 Task: Look for space in Orihuela, Spain from 2nd June, 2023 to 9th June, 2023 for 5 adults in price range Rs.7000 to Rs.13000. Place can be shared room with 2 bedrooms having 5 beds and 2 bathrooms. Property type can be house, flat, guest house. Amenities needed are: wifi. Booking option can be shelf check-in. Required host language is English.
Action: Mouse moved to (241, 135)
Screenshot: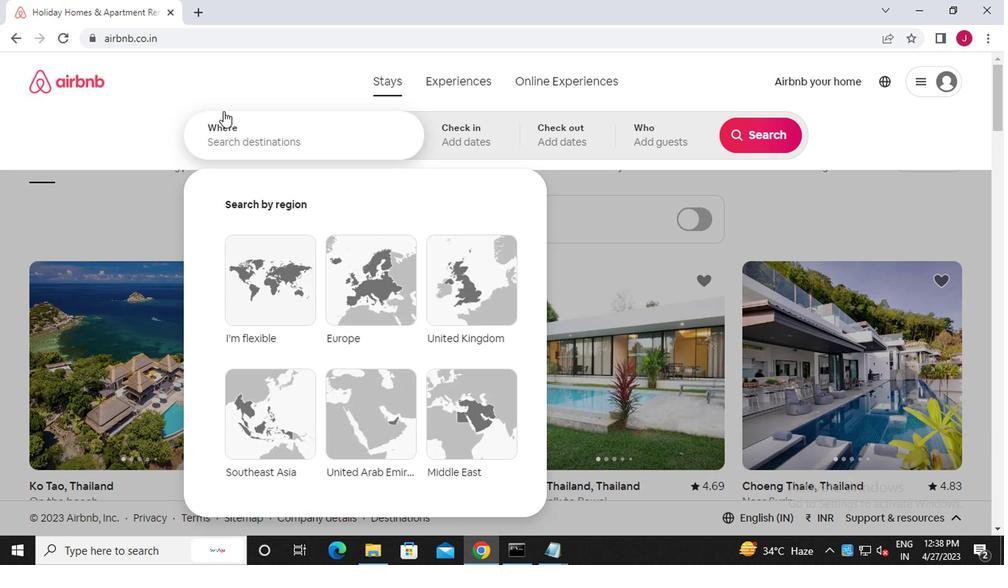 
Action: Mouse pressed left at (241, 135)
Screenshot: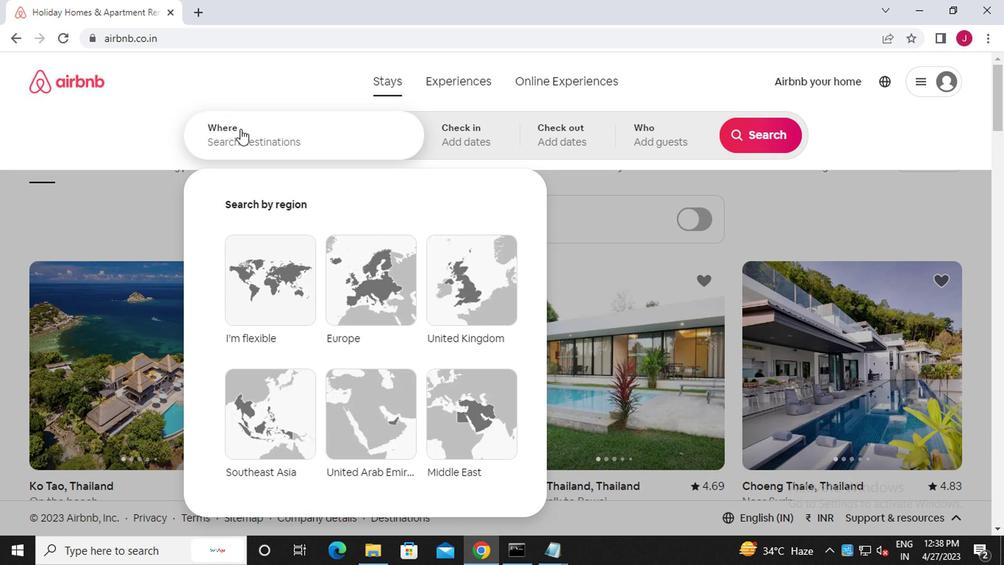 
Action: Mouse moved to (241, 139)
Screenshot: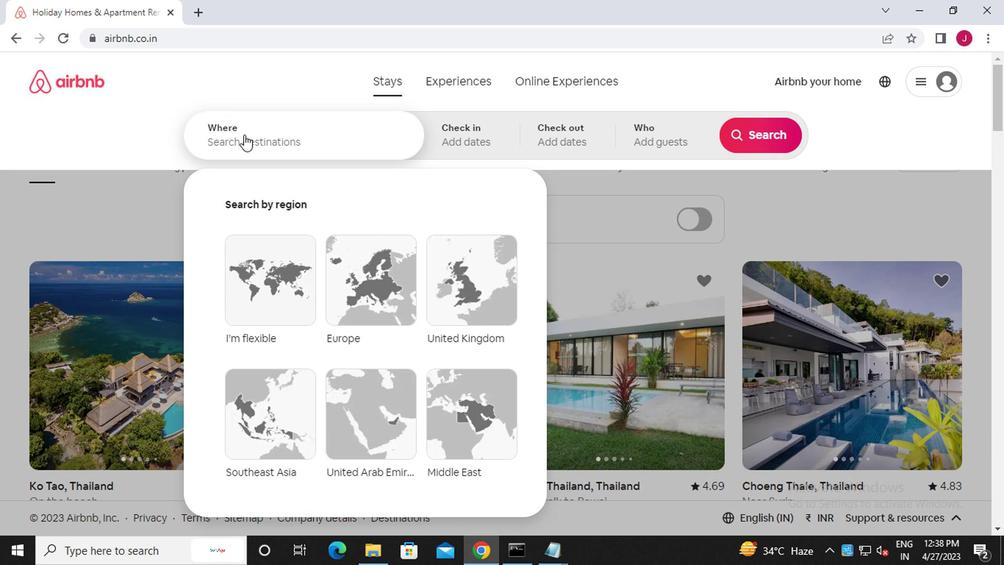 
Action: Key pressed o<Key.caps_lock>rihuela
Screenshot: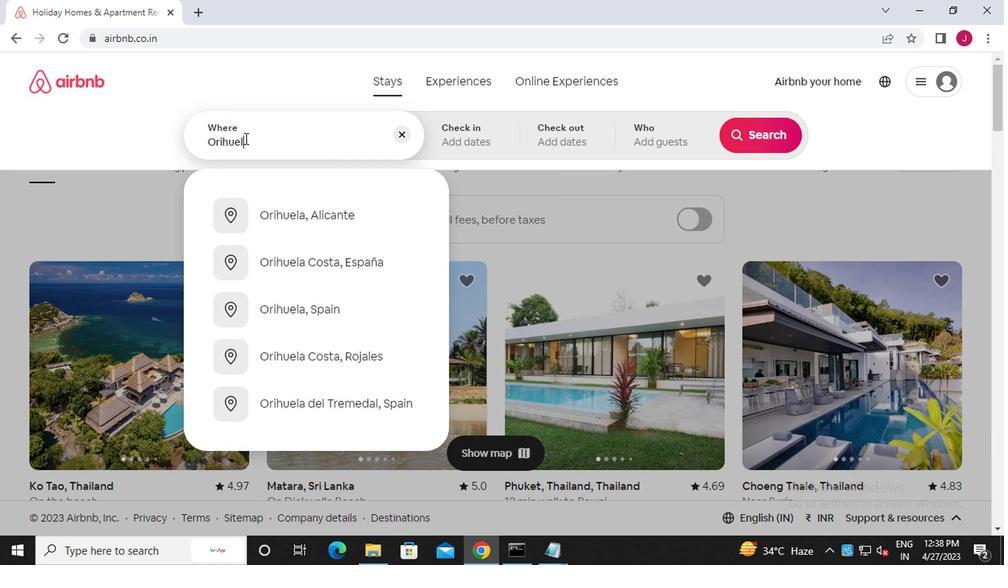 
Action: Mouse moved to (303, 261)
Screenshot: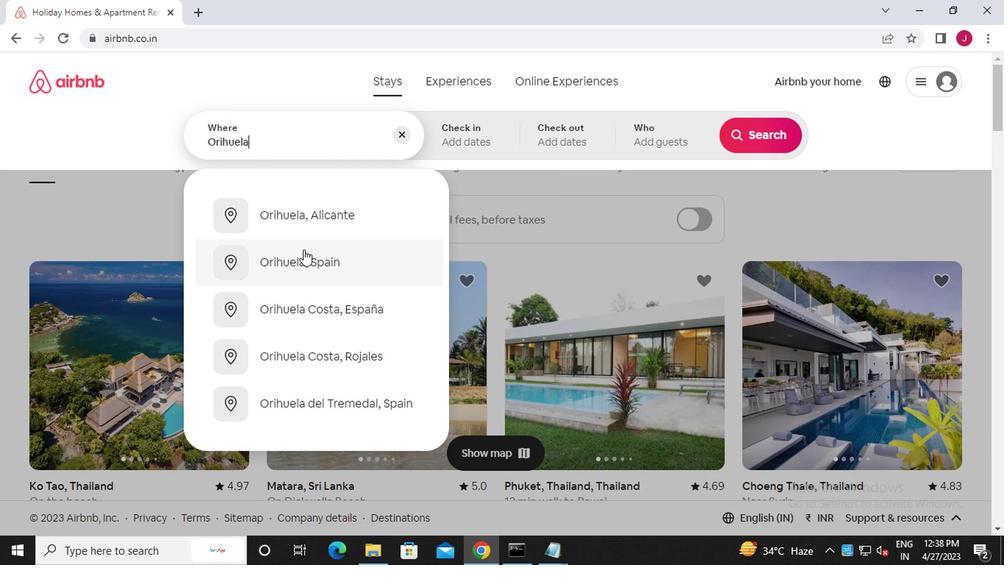 
Action: Mouse pressed left at (303, 261)
Screenshot: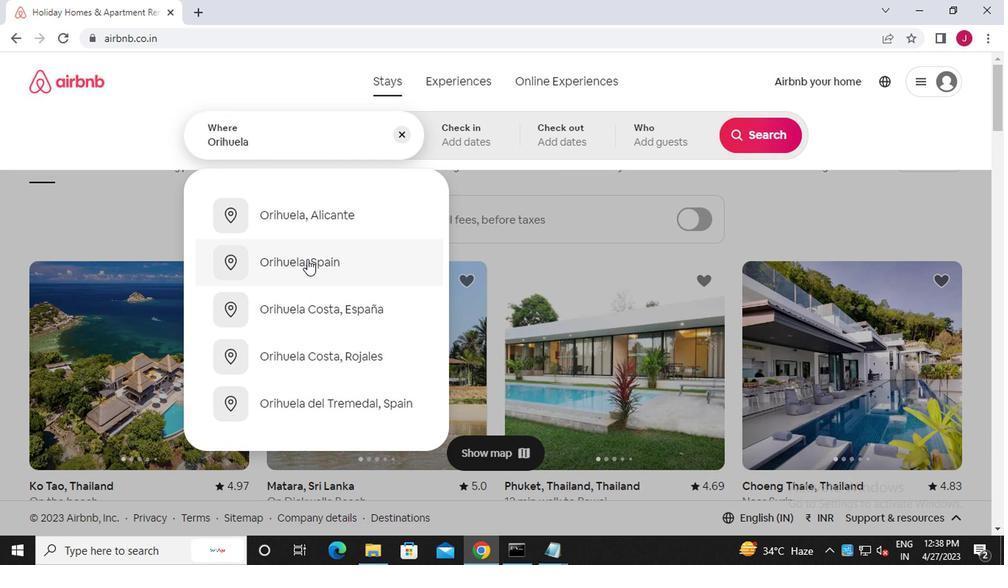 
Action: Mouse moved to (753, 250)
Screenshot: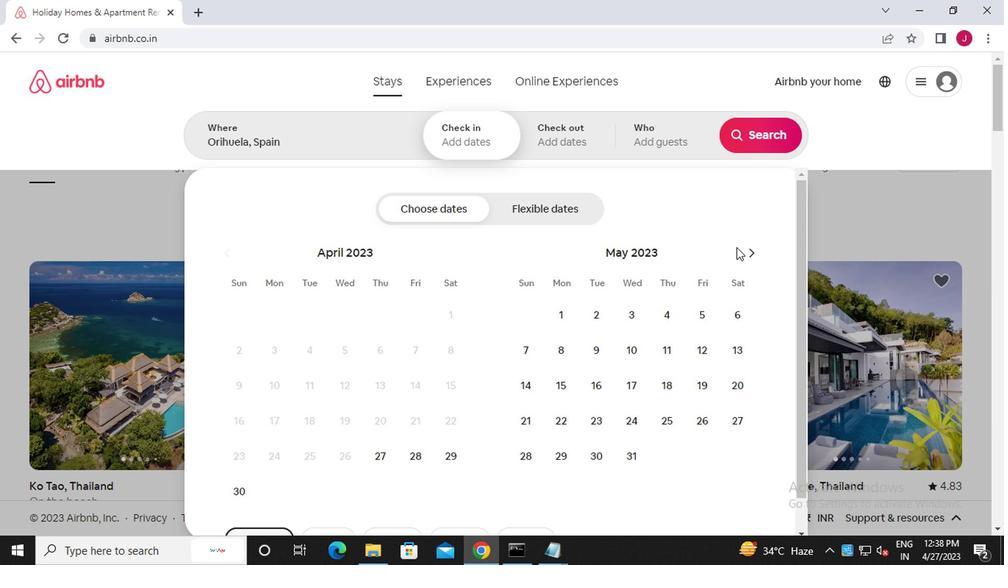 
Action: Mouse pressed left at (753, 250)
Screenshot: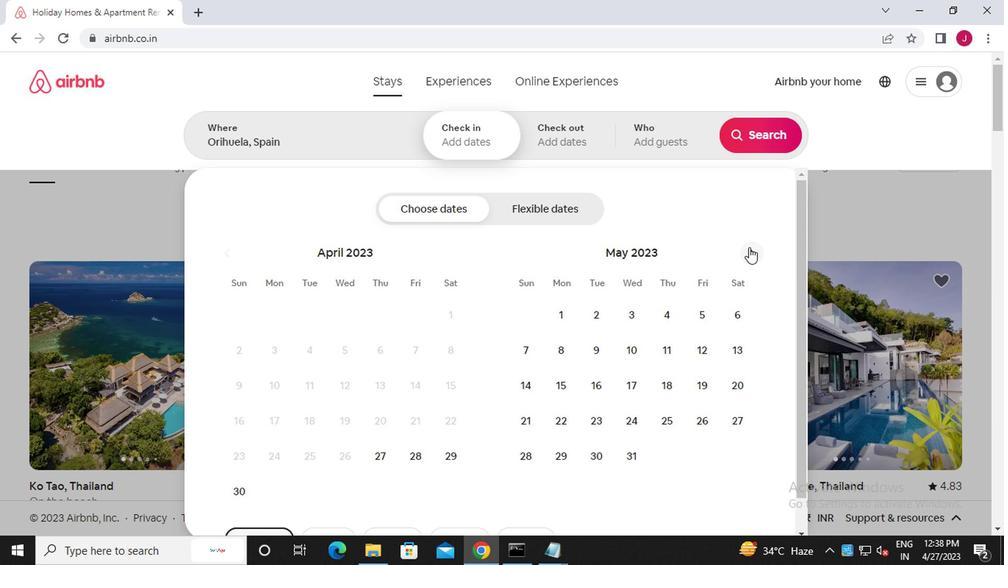
Action: Mouse moved to (692, 315)
Screenshot: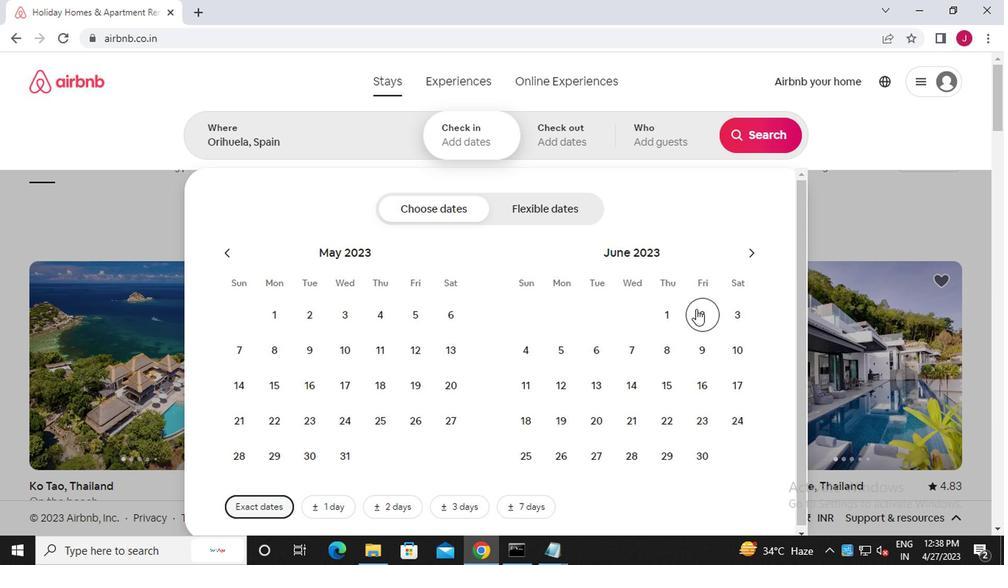 
Action: Mouse pressed left at (692, 315)
Screenshot: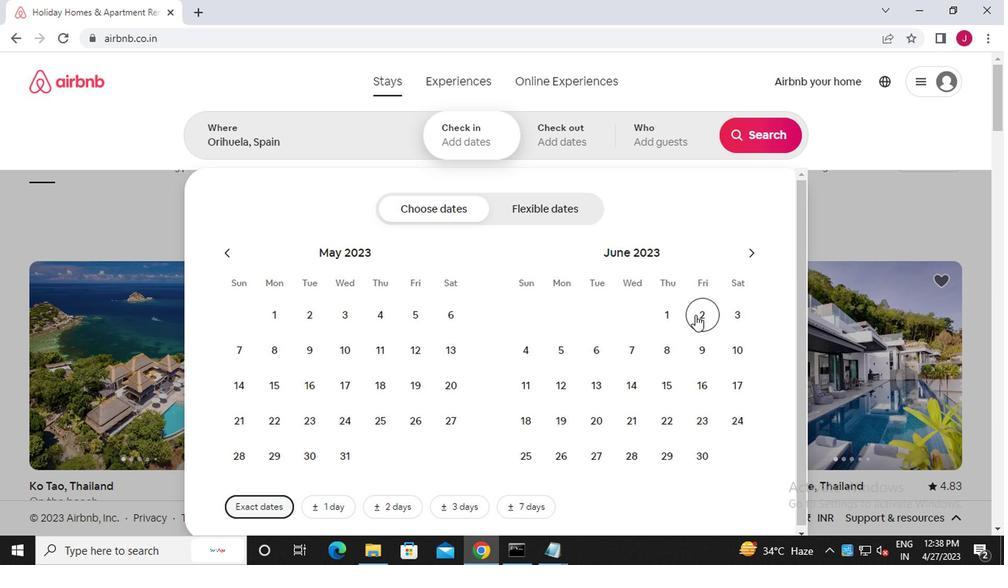 
Action: Mouse moved to (695, 346)
Screenshot: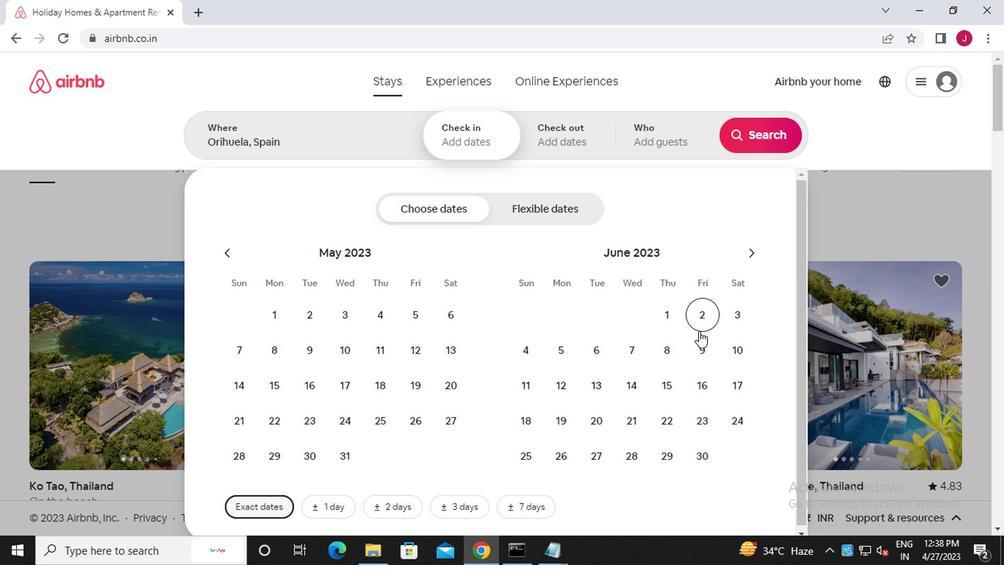 
Action: Mouse pressed left at (695, 346)
Screenshot: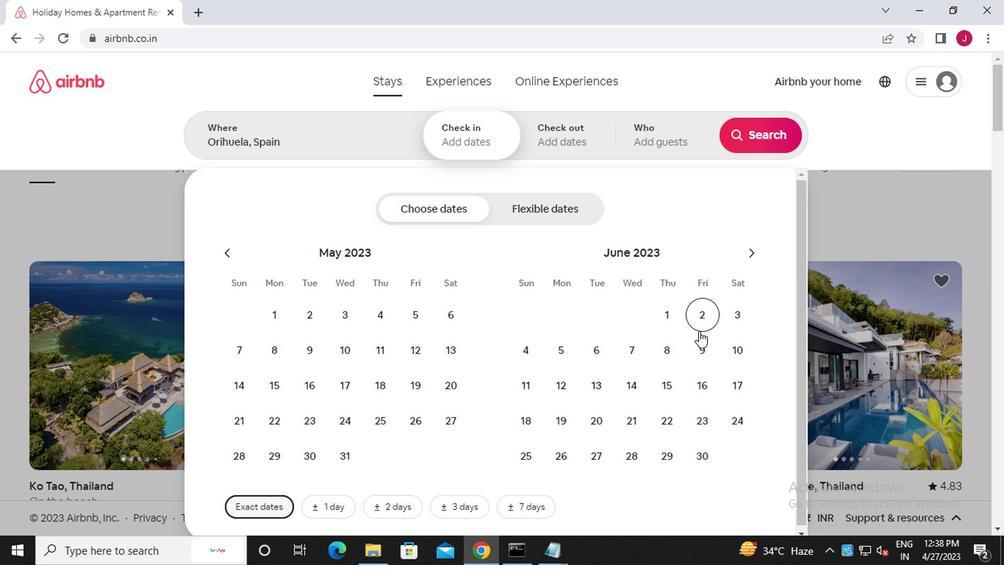 
Action: Mouse moved to (662, 147)
Screenshot: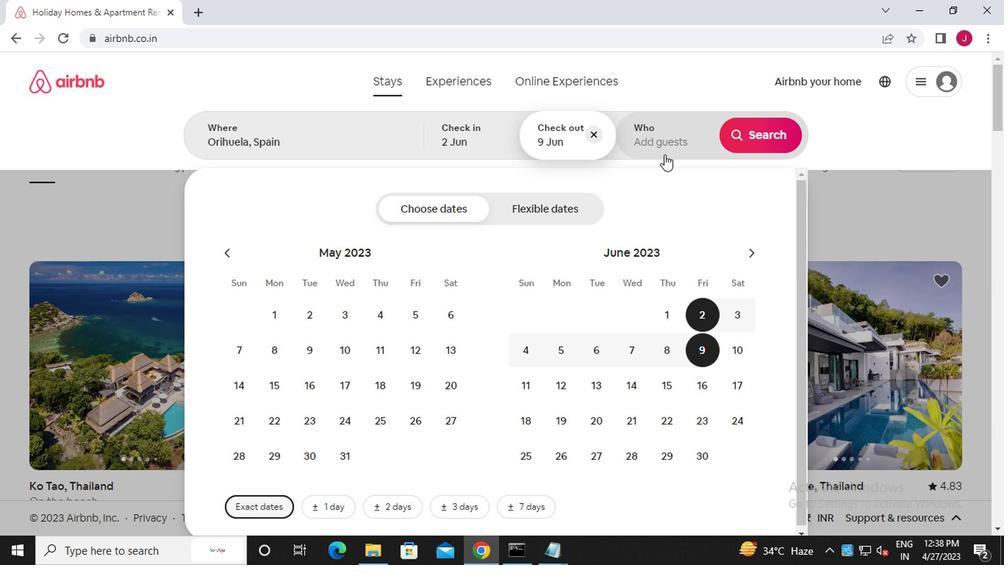 
Action: Mouse pressed left at (662, 147)
Screenshot: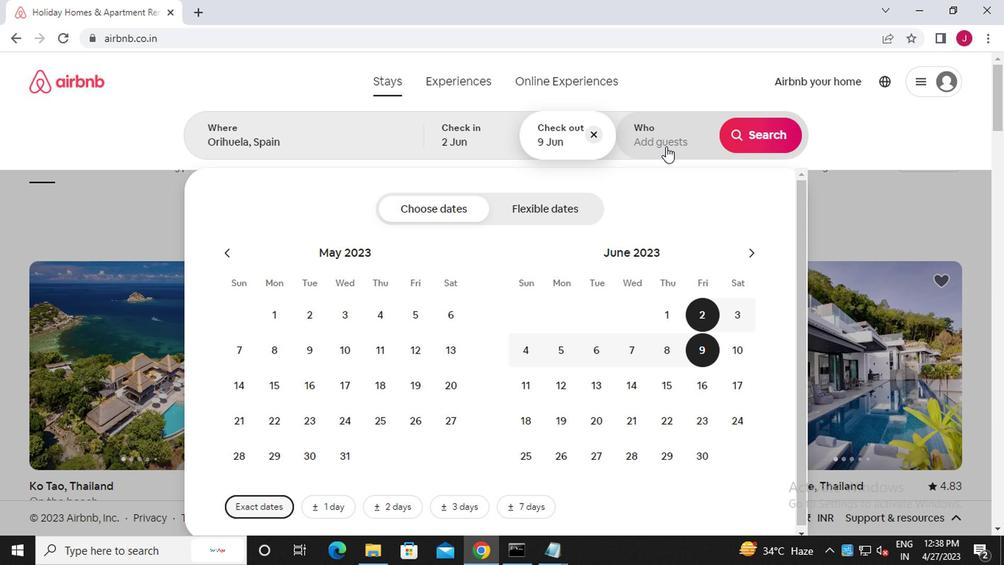 
Action: Mouse moved to (757, 217)
Screenshot: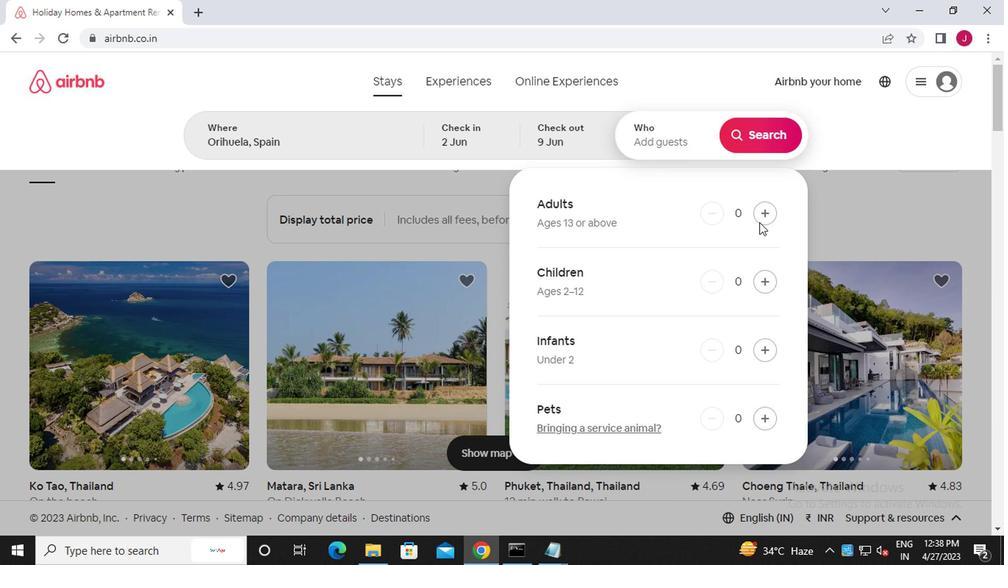 
Action: Mouse pressed left at (757, 217)
Screenshot: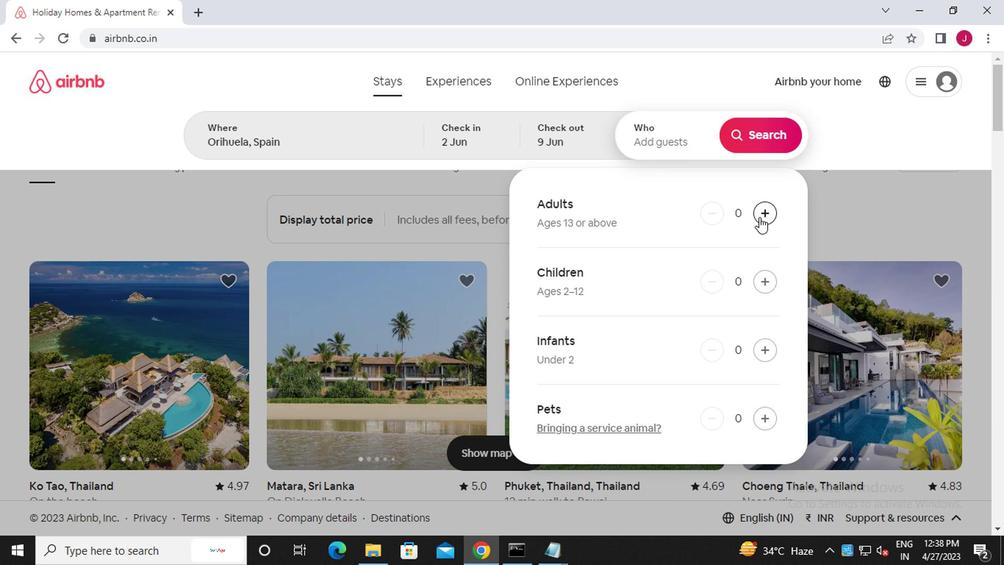 
Action: Mouse moved to (757, 217)
Screenshot: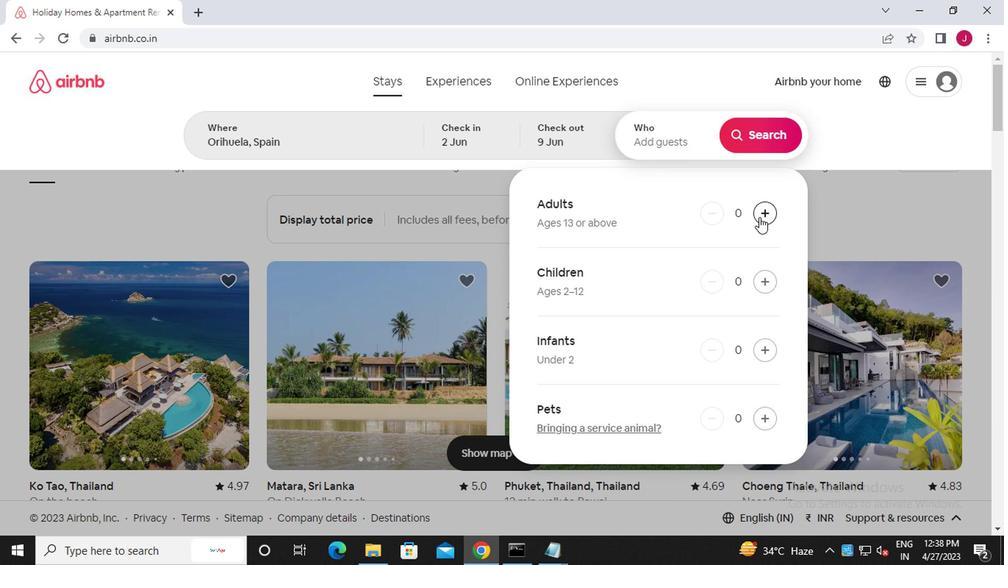 
Action: Mouse pressed left at (757, 217)
Screenshot: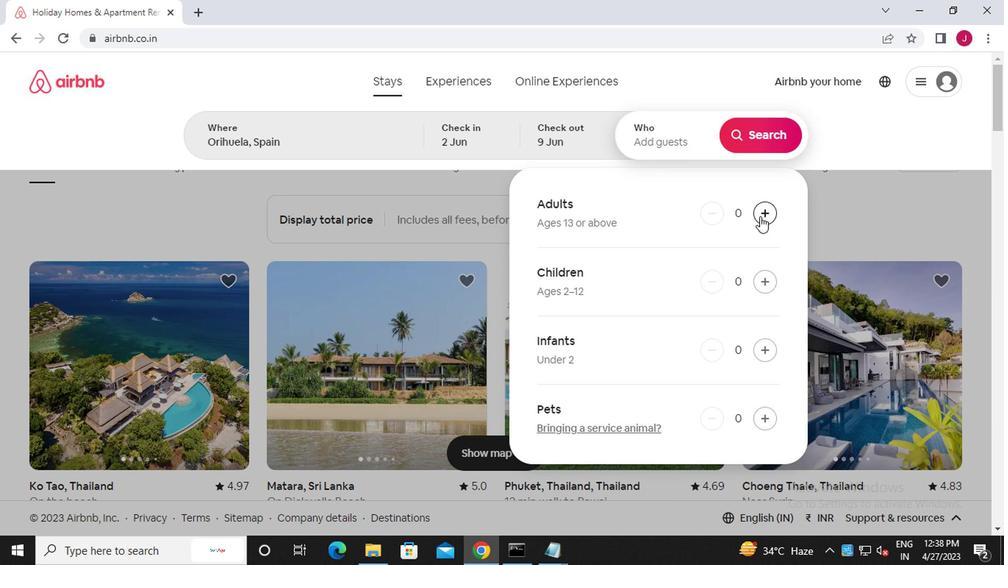 
Action: Mouse pressed left at (757, 217)
Screenshot: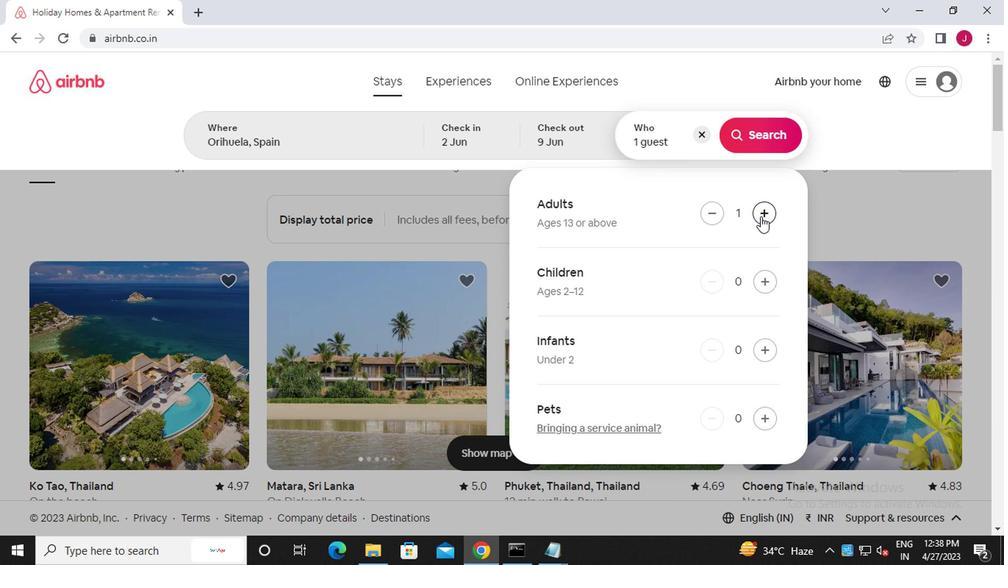
Action: Mouse pressed left at (757, 217)
Screenshot: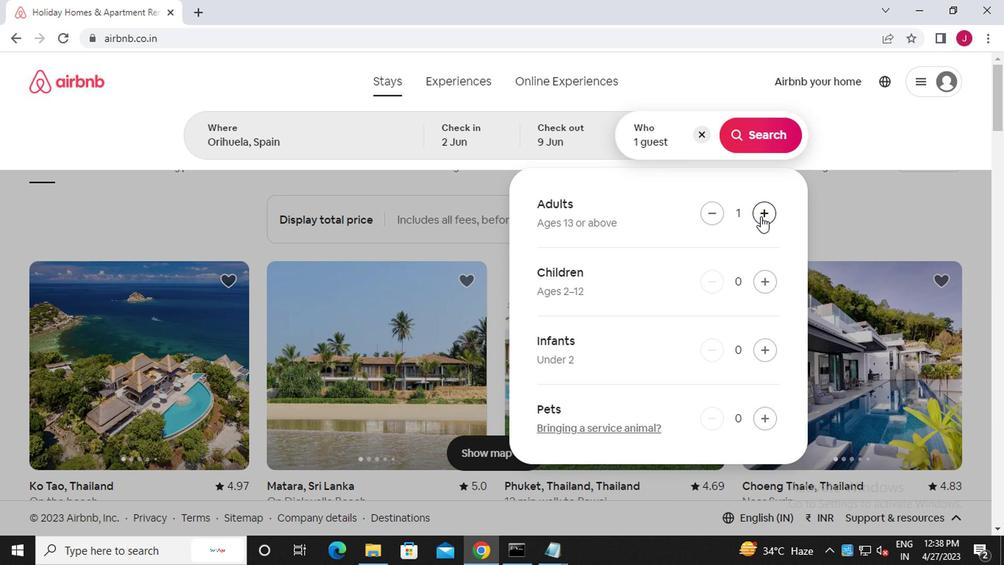 
Action: Mouse pressed left at (757, 217)
Screenshot: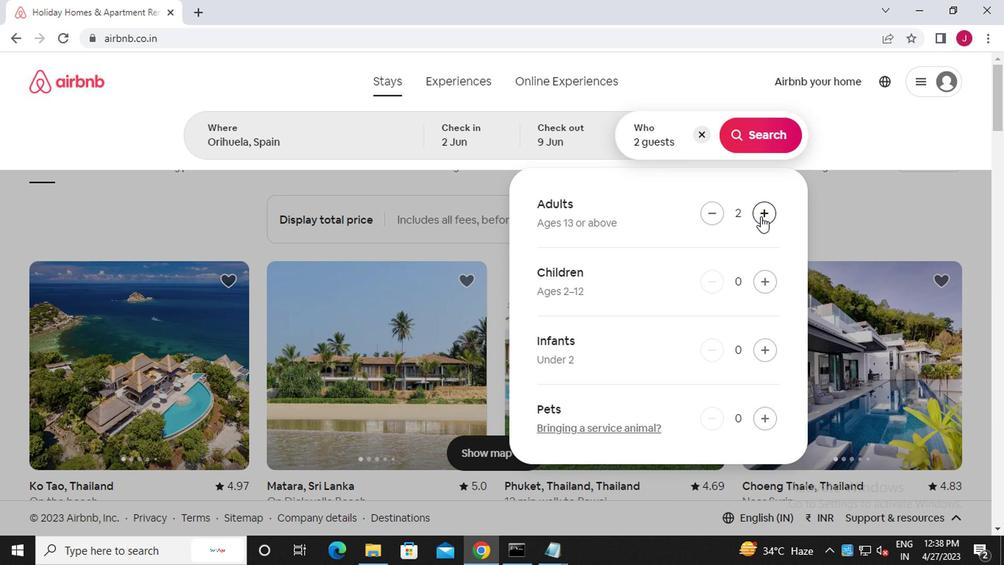 
Action: Mouse moved to (768, 144)
Screenshot: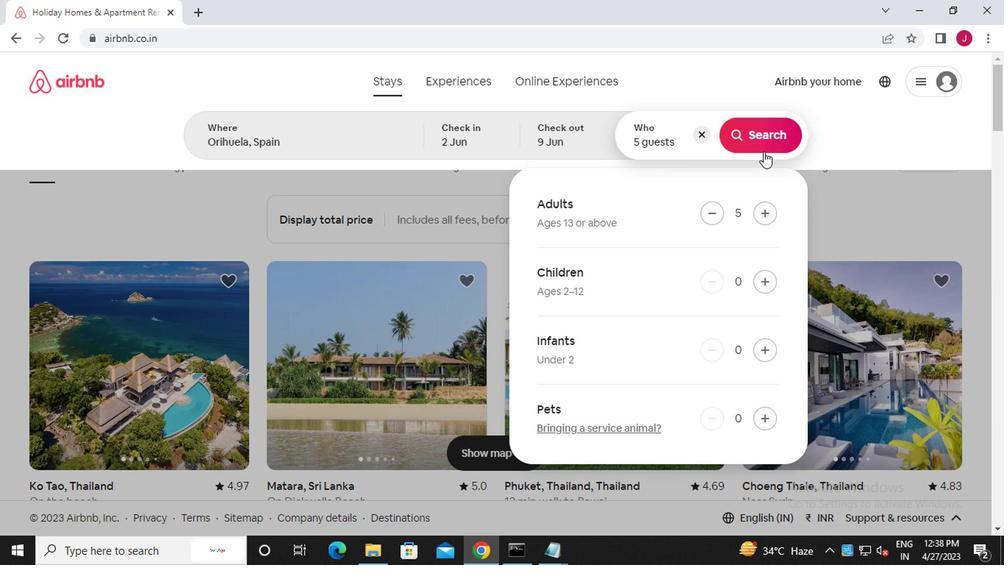 
Action: Mouse pressed left at (768, 144)
Screenshot: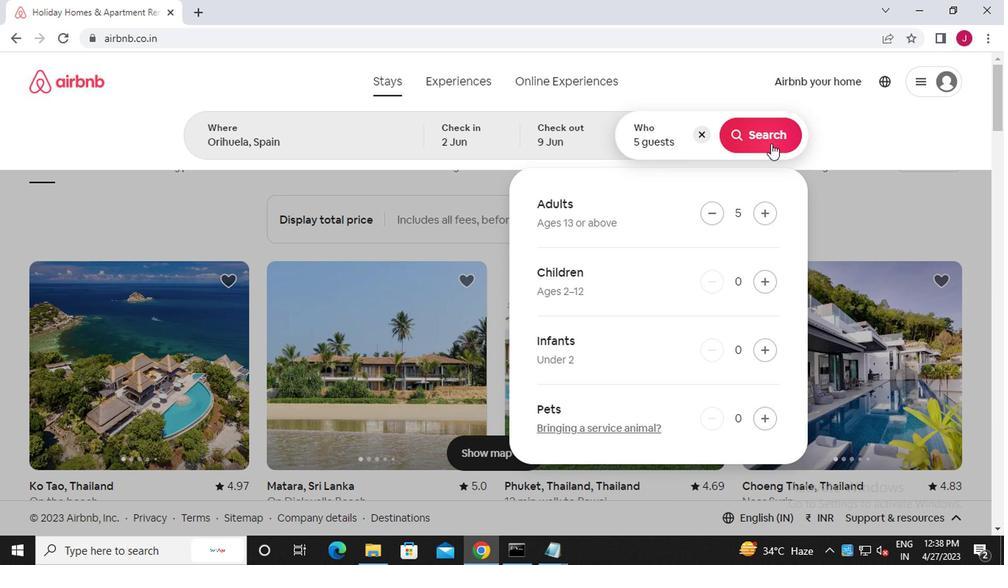 
Action: Mouse moved to (949, 140)
Screenshot: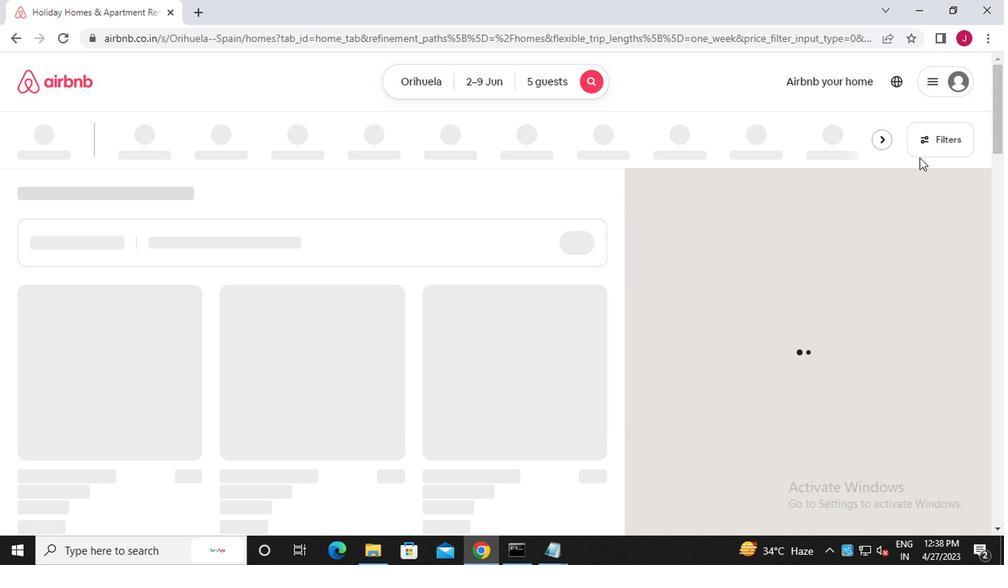 
Action: Mouse pressed left at (949, 140)
Screenshot: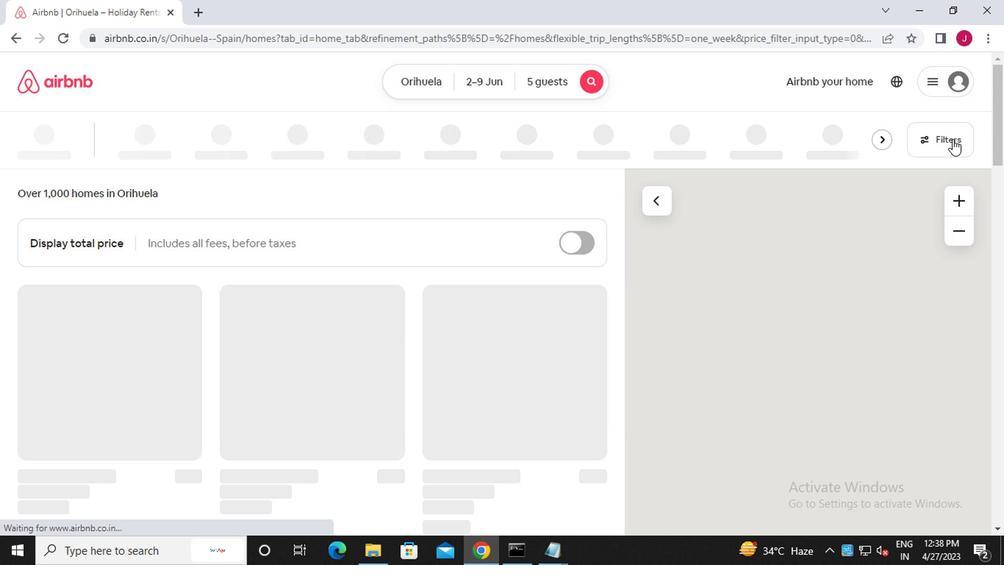 
Action: Mouse moved to (346, 310)
Screenshot: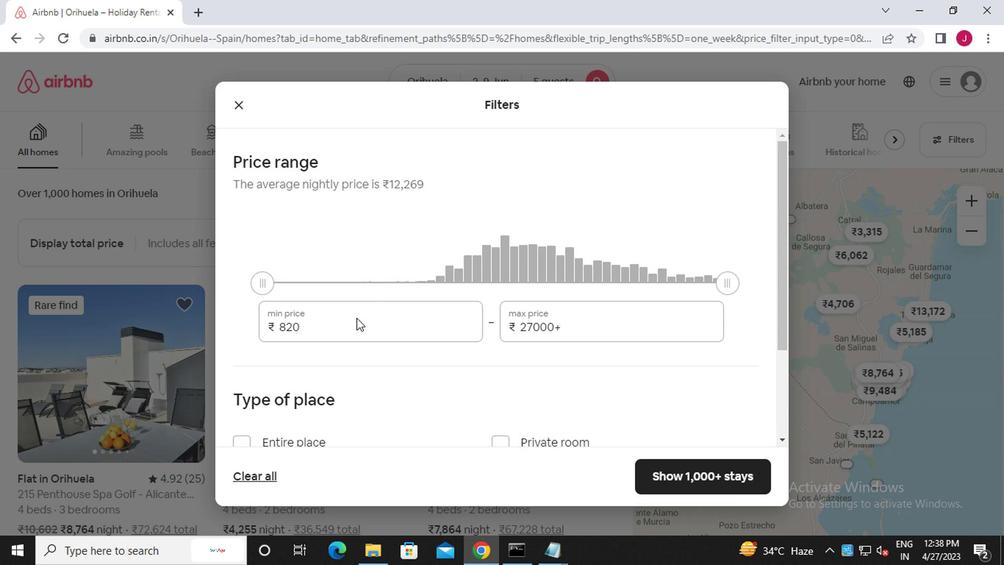 
Action: Mouse pressed left at (346, 310)
Screenshot: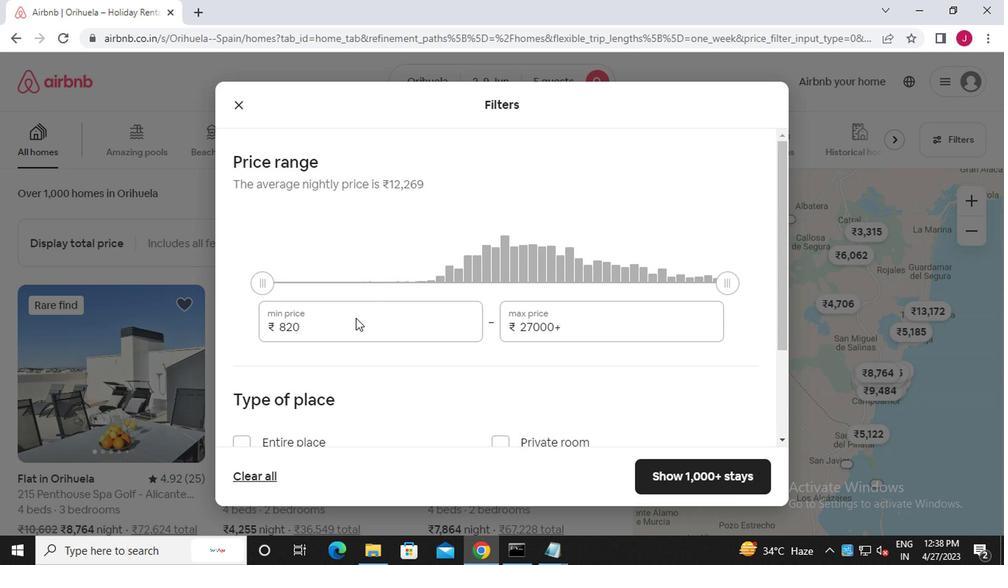
Action: Mouse moved to (340, 303)
Screenshot: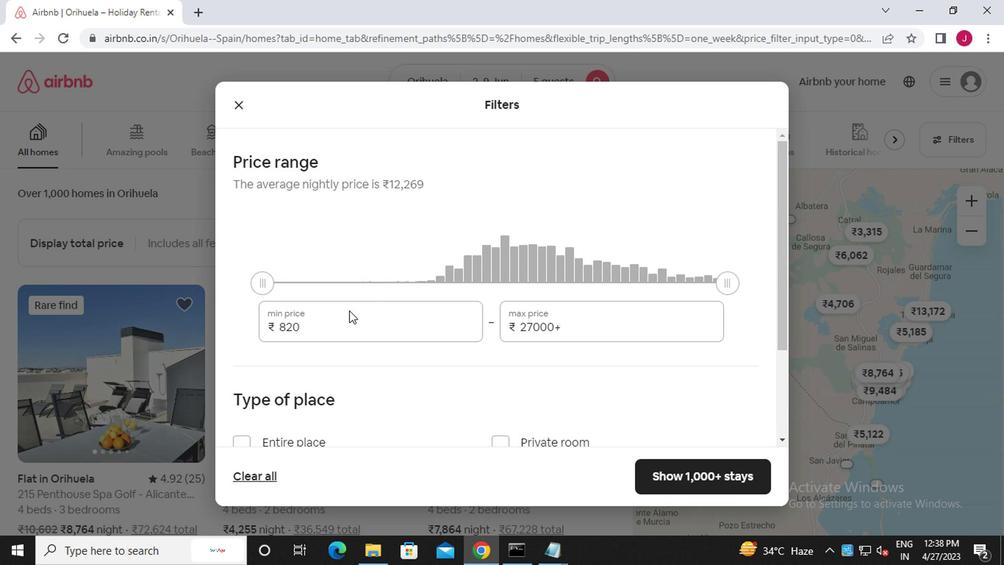 
Action: Key pressed <Key.backspace><Key.backspace><Key.backspace><<103>><<96>><<96>><<96>>
Screenshot: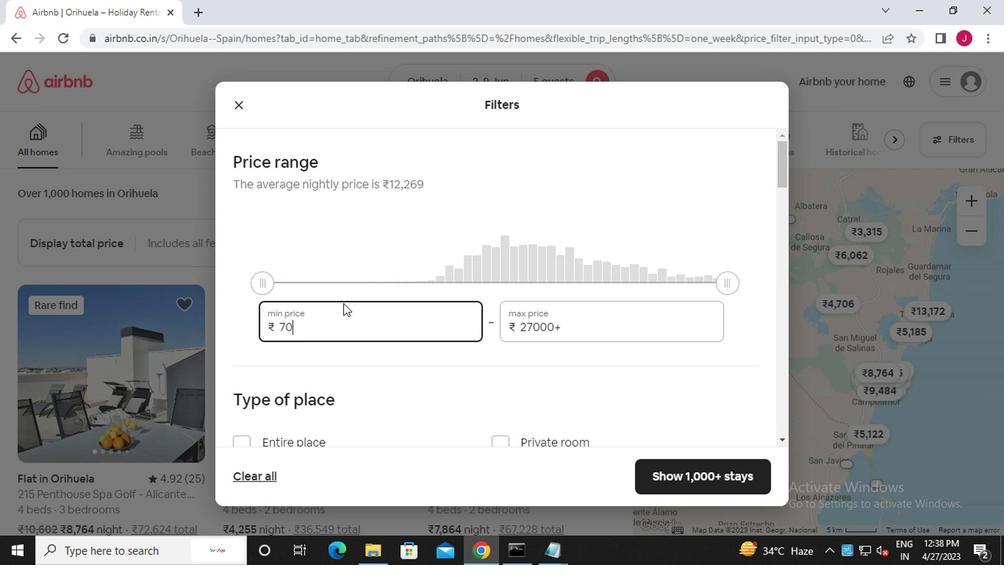 
Action: Mouse moved to (573, 326)
Screenshot: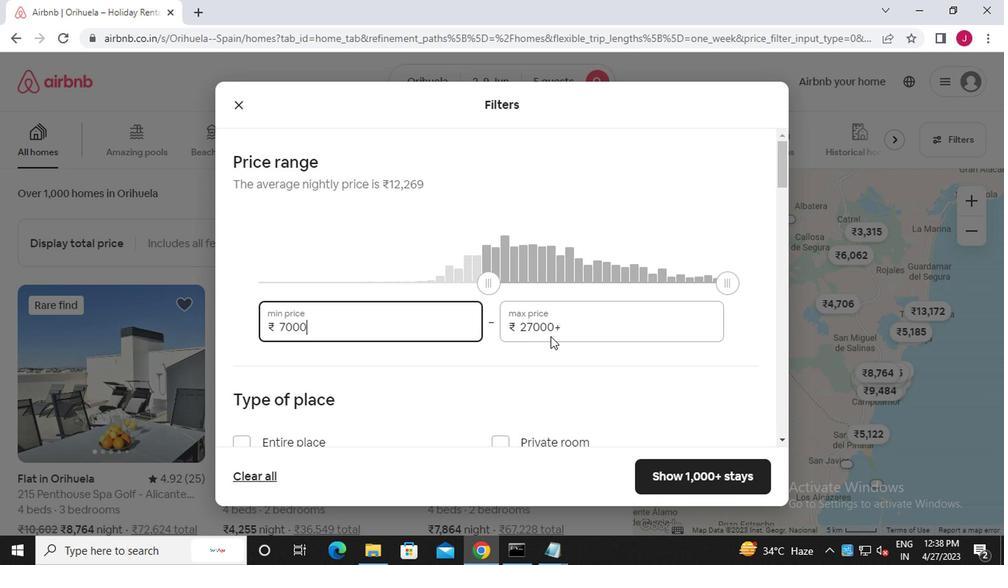 
Action: Mouse pressed left at (573, 326)
Screenshot: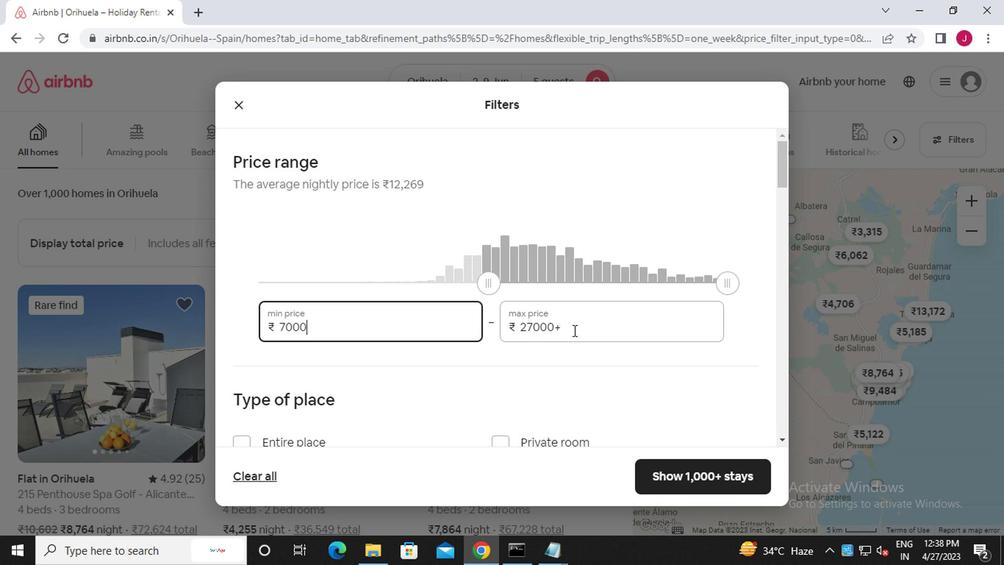 
Action: Mouse moved to (572, 326)
Screenshot: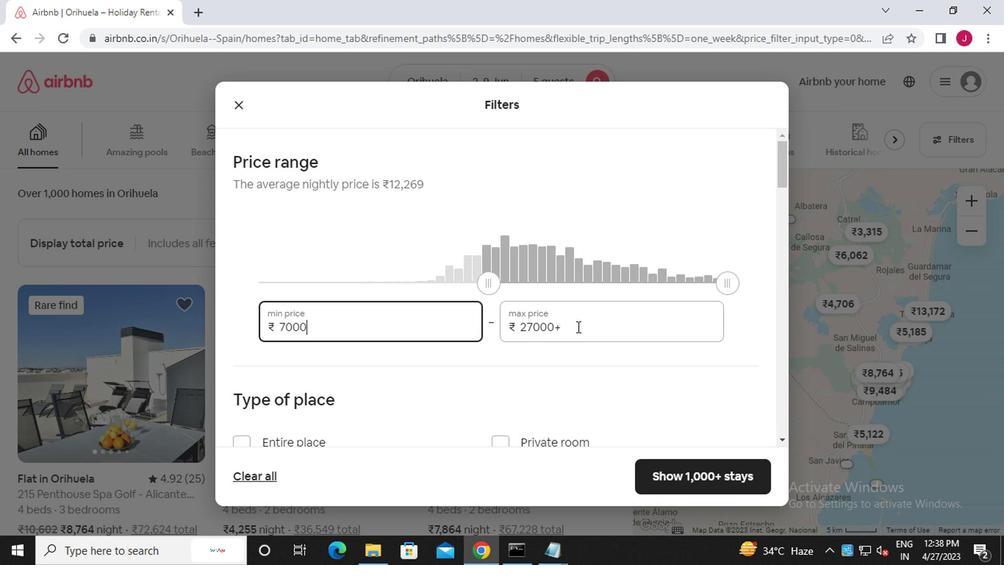 
Action: Key pressed <Key.backspace><Key.backspace><Key.backspace><Key.backspace><Key.backspace><Key.backspace><Key.backspace><Key.backspace><Key.backspace><Key.backspace><Key.backspace><Key.backspace><Key.backspace><Key.backspace><Key.backspace><Key.backspace><<97>><<99>><<96>><<96>><<96>>
Screenshot: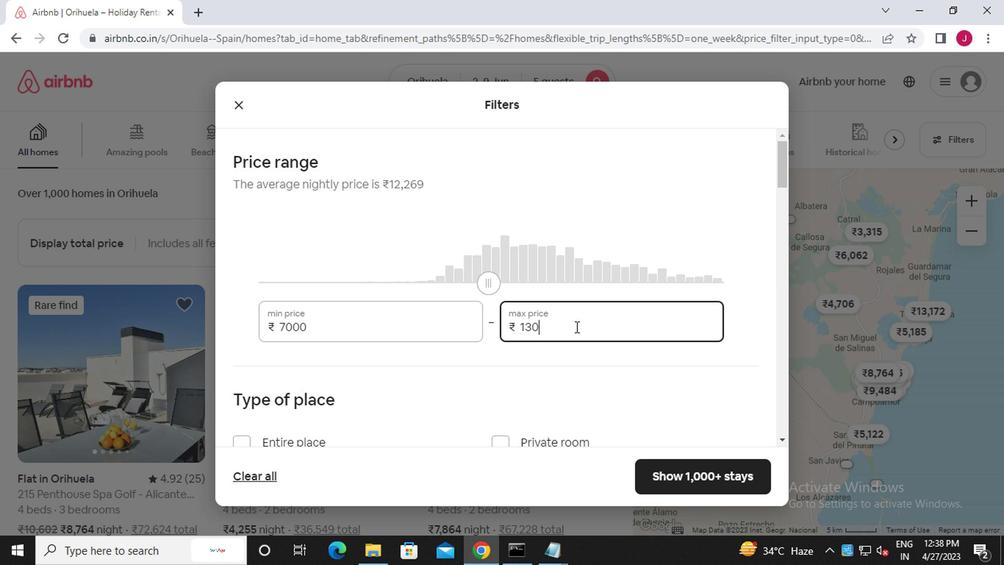 
Action: Mouse scrolled (572, 326) with delta (0, 0)
Screenshot: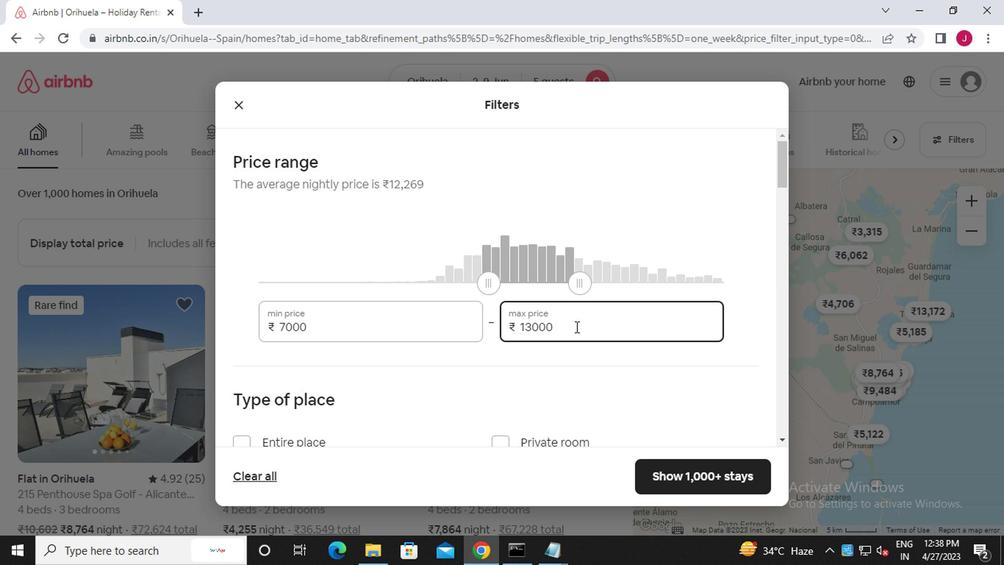 
Action: Mouse moved to (571, 328)
Screenshot: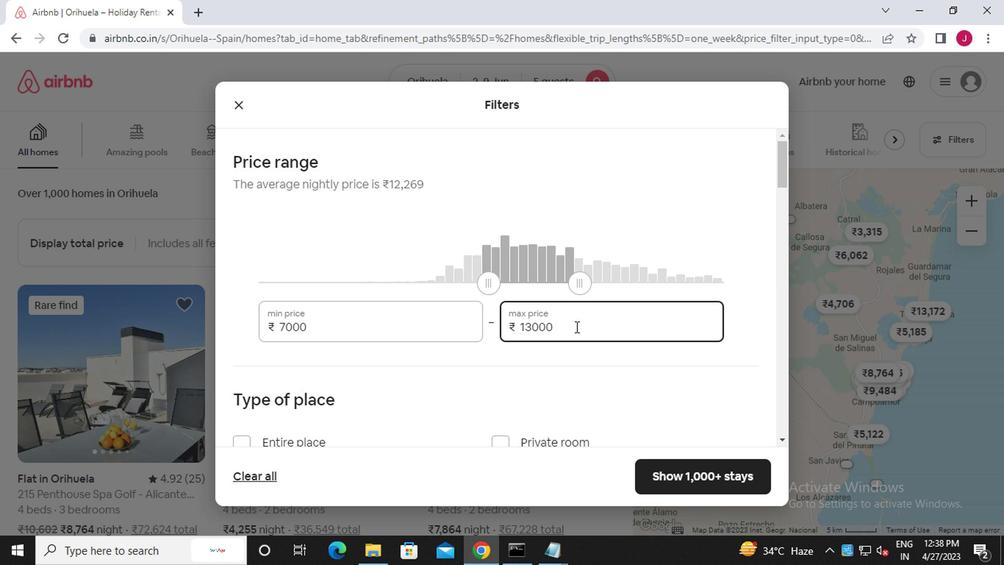 
Action: Mouse scrolled (571, 326) with delta (0, -1)
Screenshot: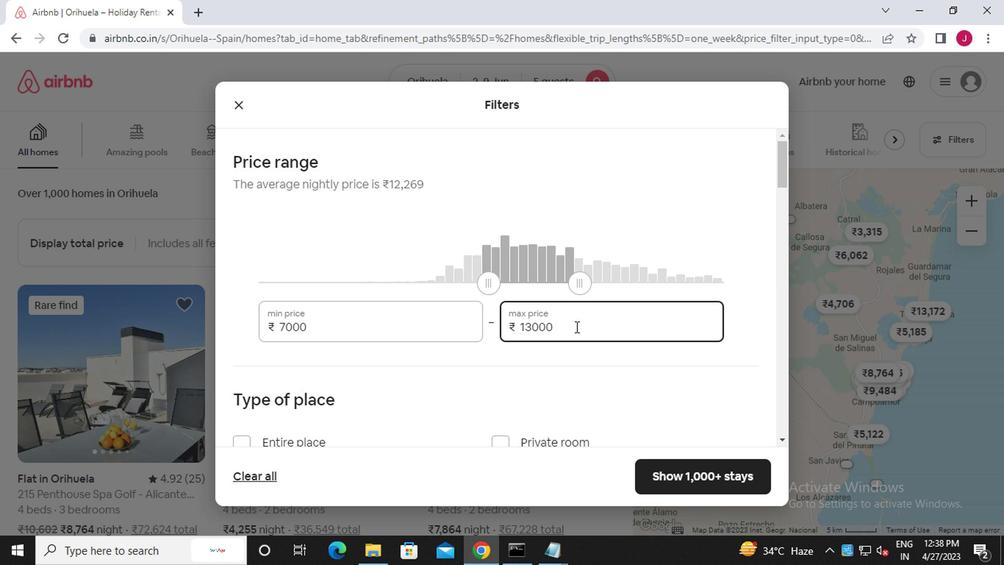 
Action: Mouse moved to (571, 328)
Screenshot: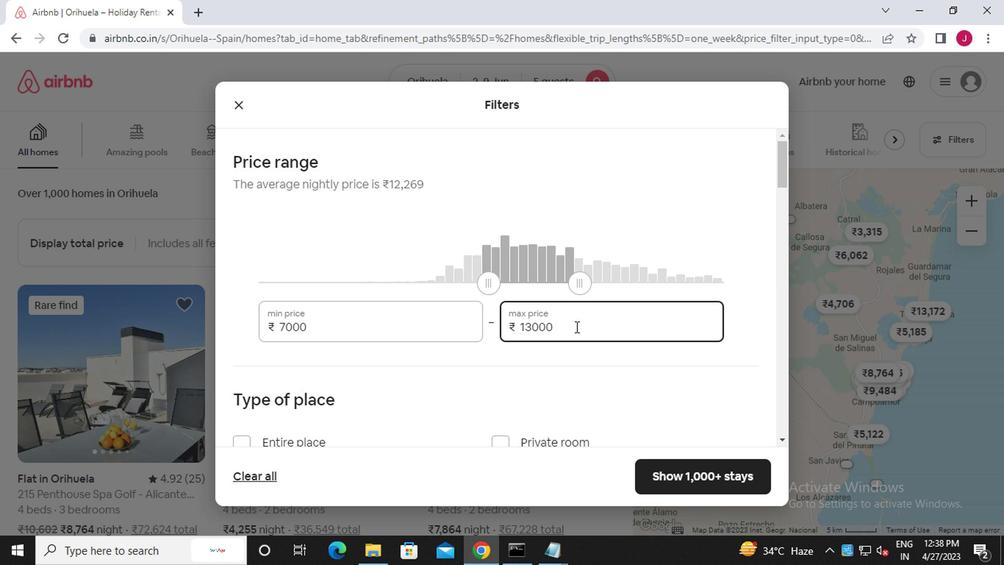 
Action: Mouse scrolled (571, 326) with delta (0, -1)
Screenshot: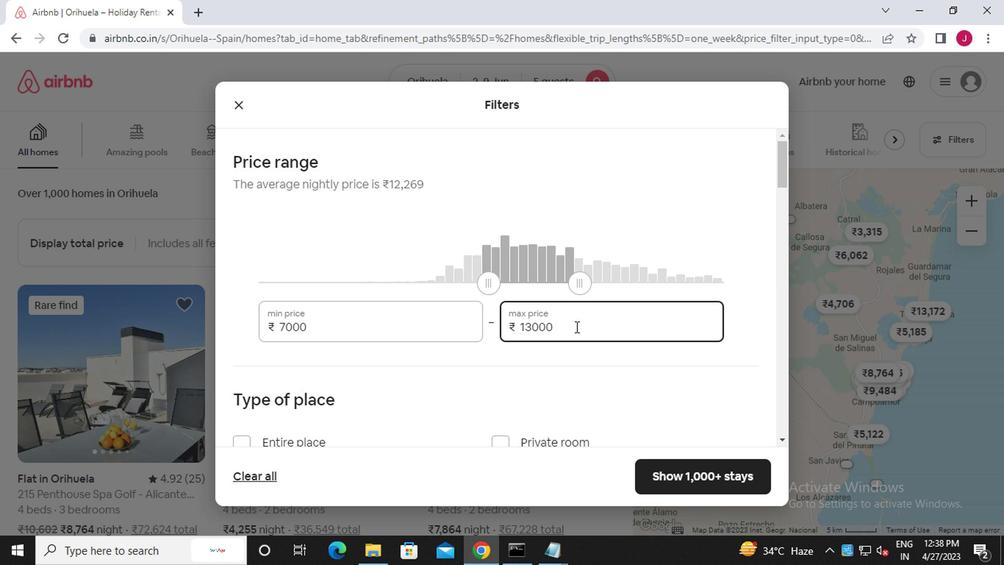 
Action: Mouse moved to (571, 328)
Screenshot: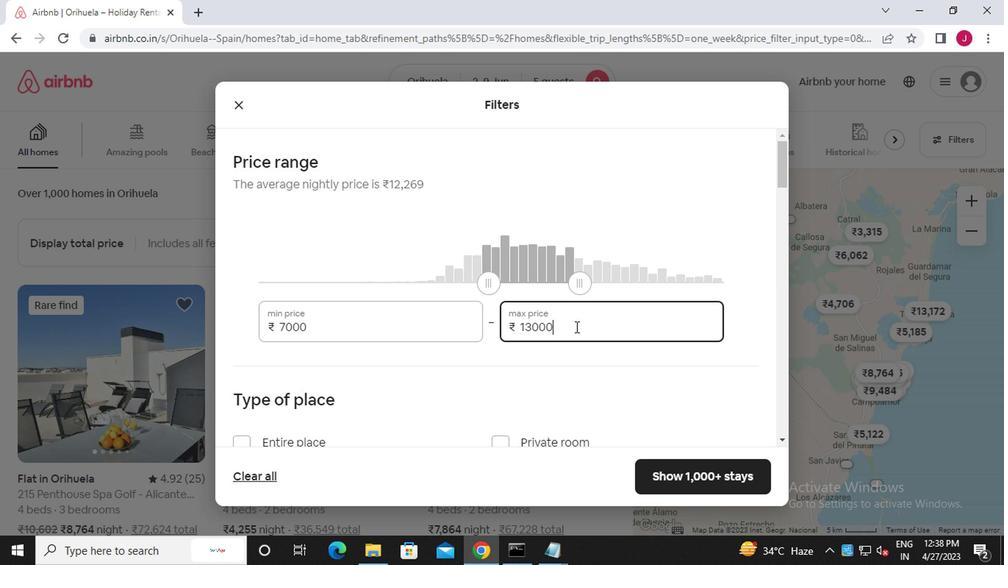 
Action: Mouse scrolled (571, 326) with delta (0, -1)
Screenshot: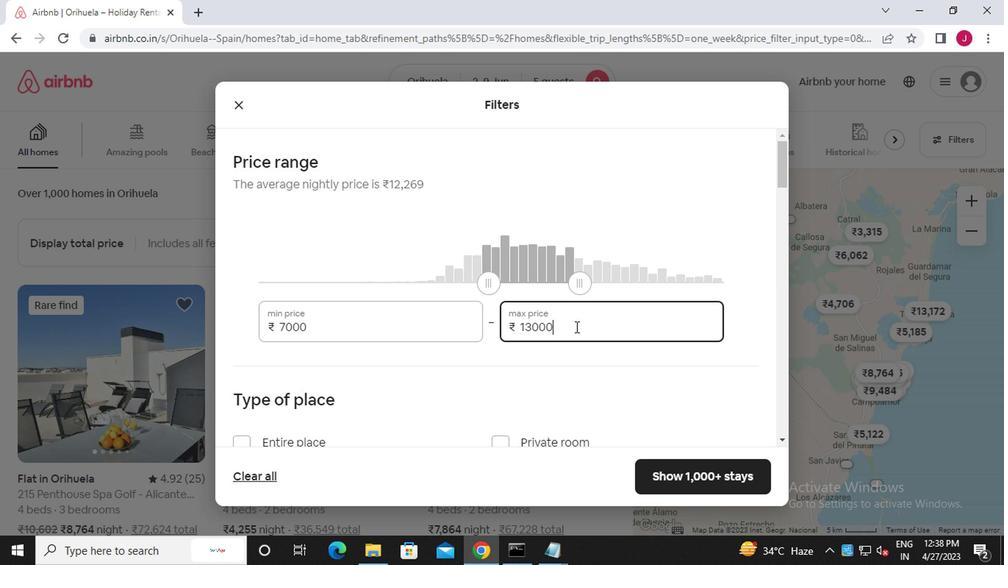 
Action: Mouse moved to (241, 213)
Screenshot: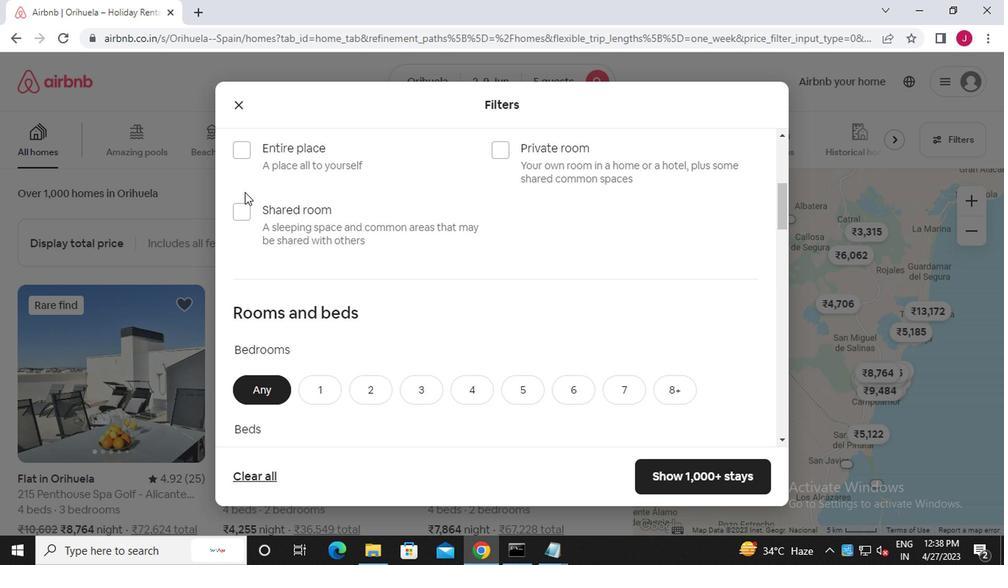 
Action: Mouse pressed left at (241, 213)
Screenshot: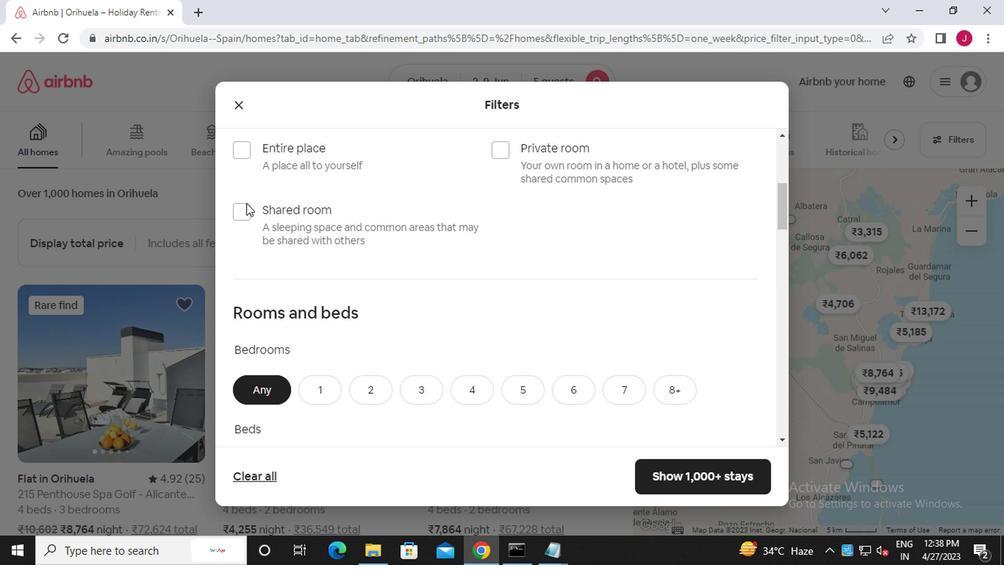 
Action: Mouse moved to (328, 243)
Screenshot: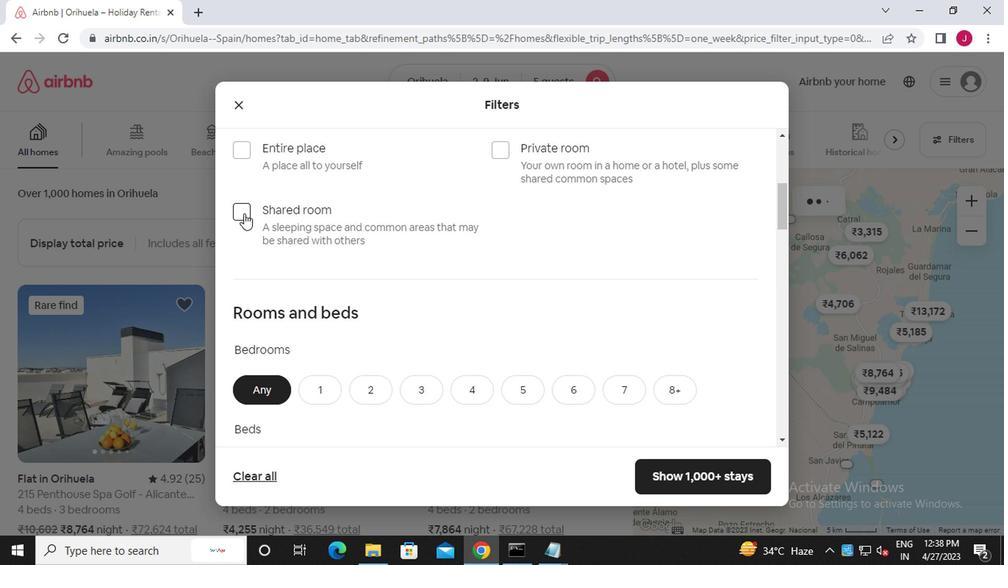 
Action: Mouse scrolled (328, 242) with delta (0, 0)
Screenshot: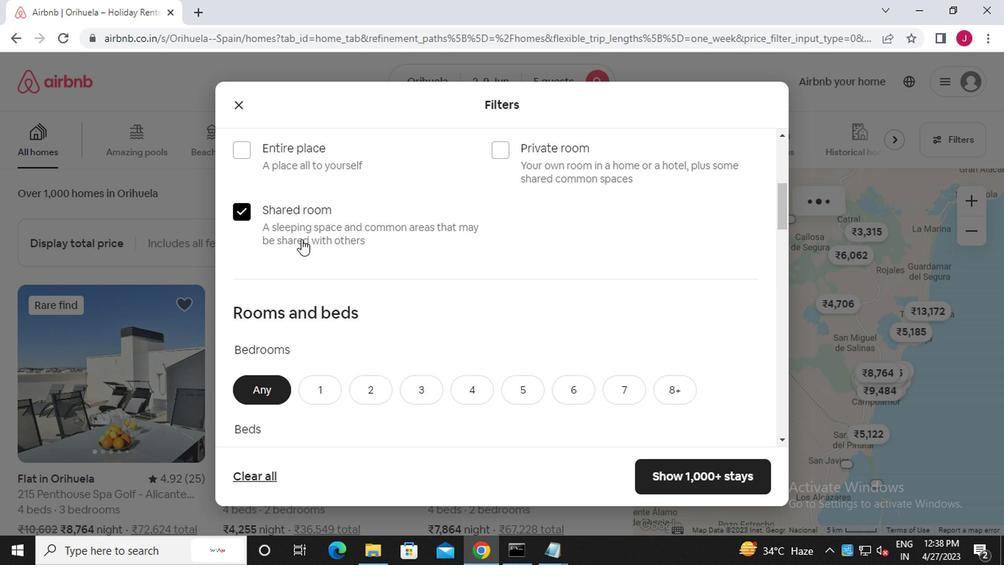 
Action: Mouse moved to (330, 244)
Screenshot: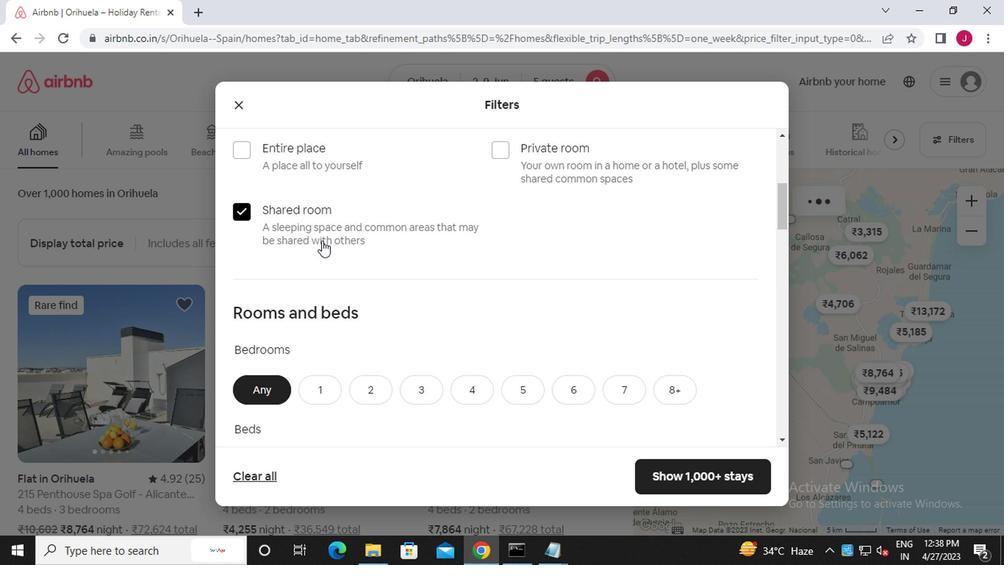 
Action: Mouse scrolled (330, 243) with delta (0, -1)
Screenshot: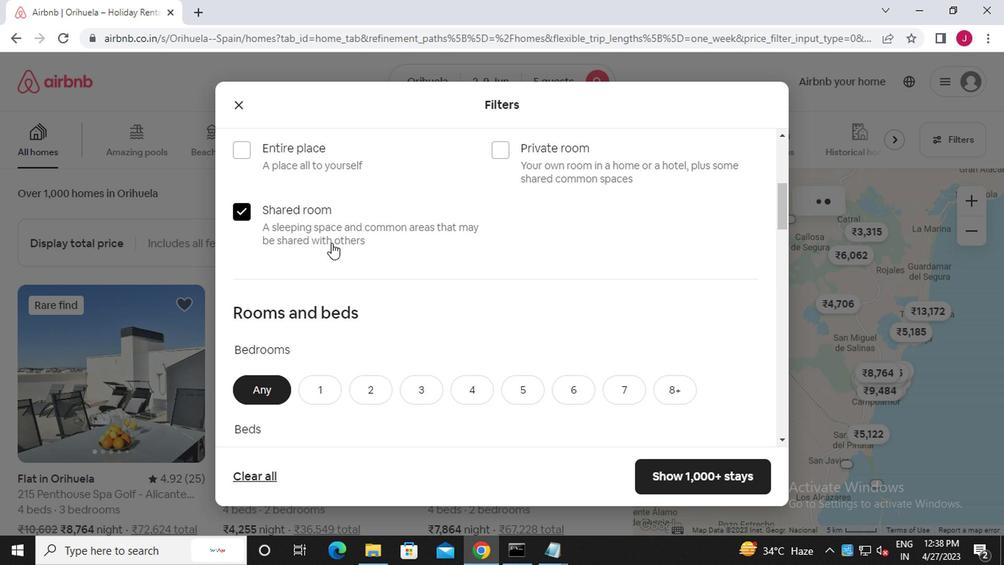 
Action: Mouse moved to (330, 244)
Screenshot: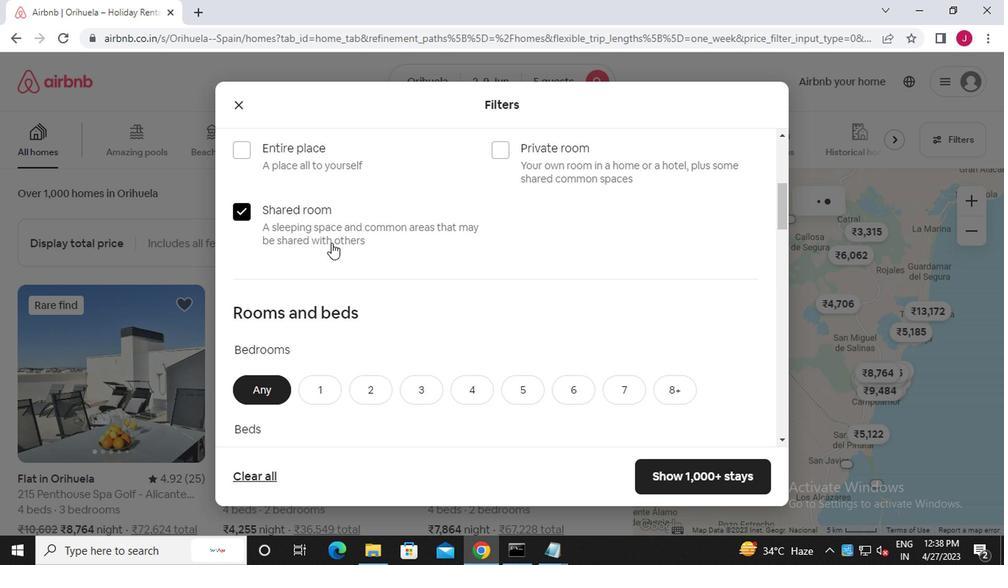 
Action: Mouse scrolled (330, 244) with delta (0, 0)
Screenshot: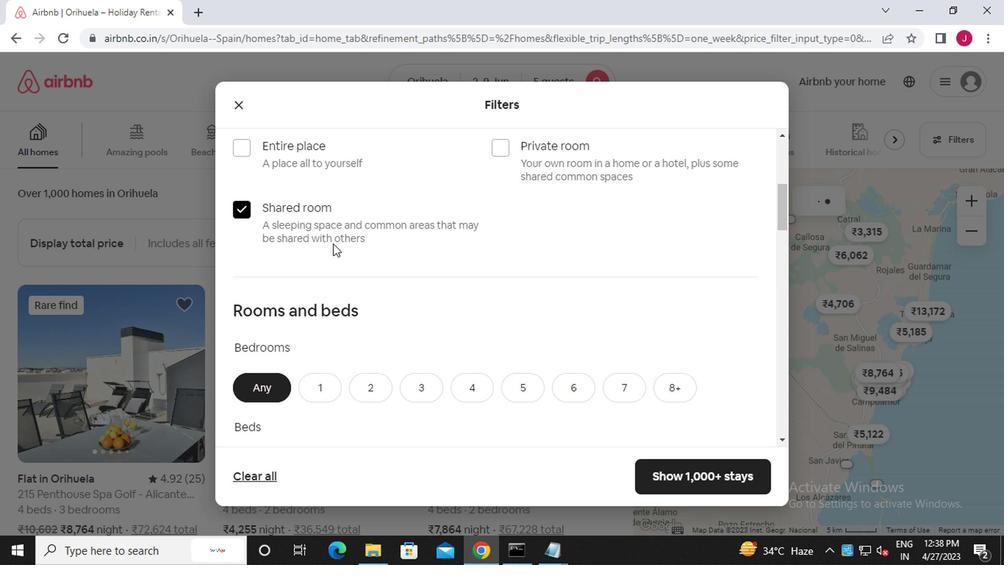 
Action: Mouse moved to (369, 173)
Screenshot: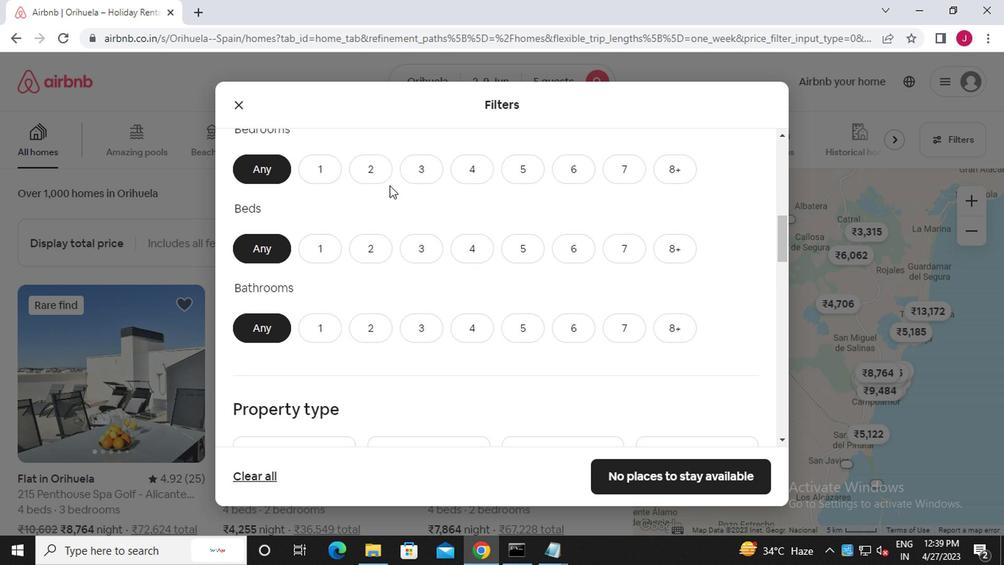 
Action: Mouse pressed left at (369, 173)
Screenshot: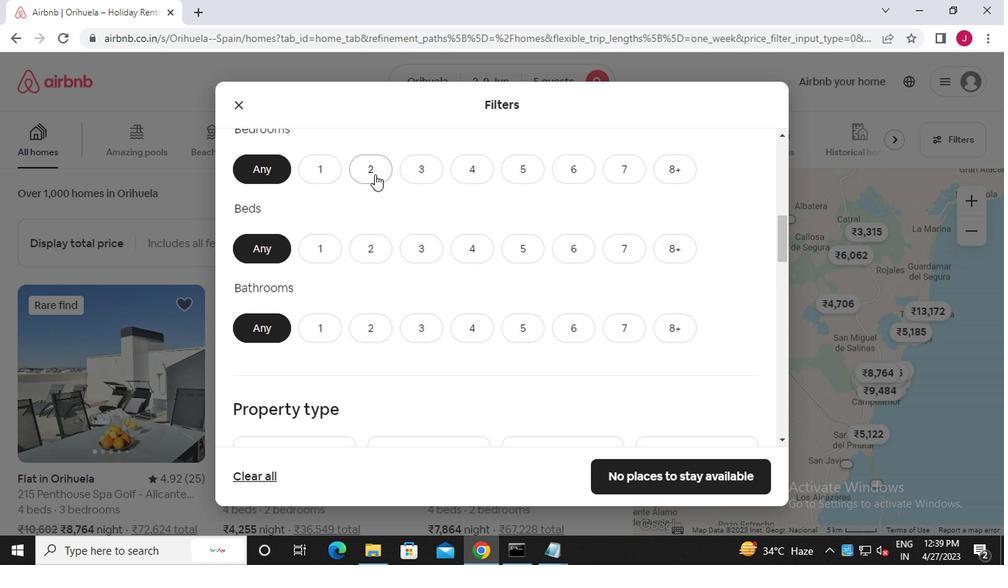 
Action: Mouse moved to (534, 258)
Screenshot: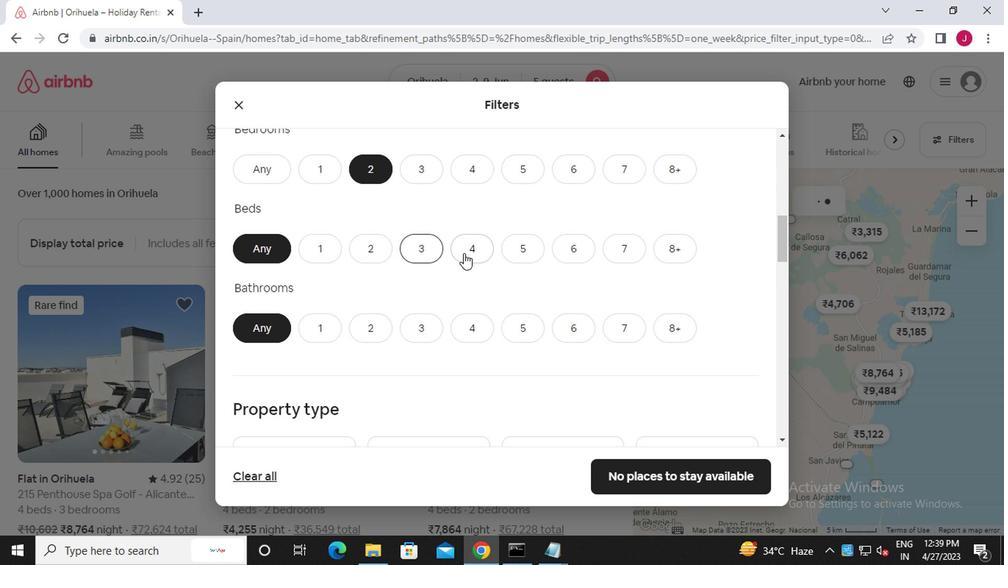 
Action: Mouse pressed left at (534, 258)
Screenshot: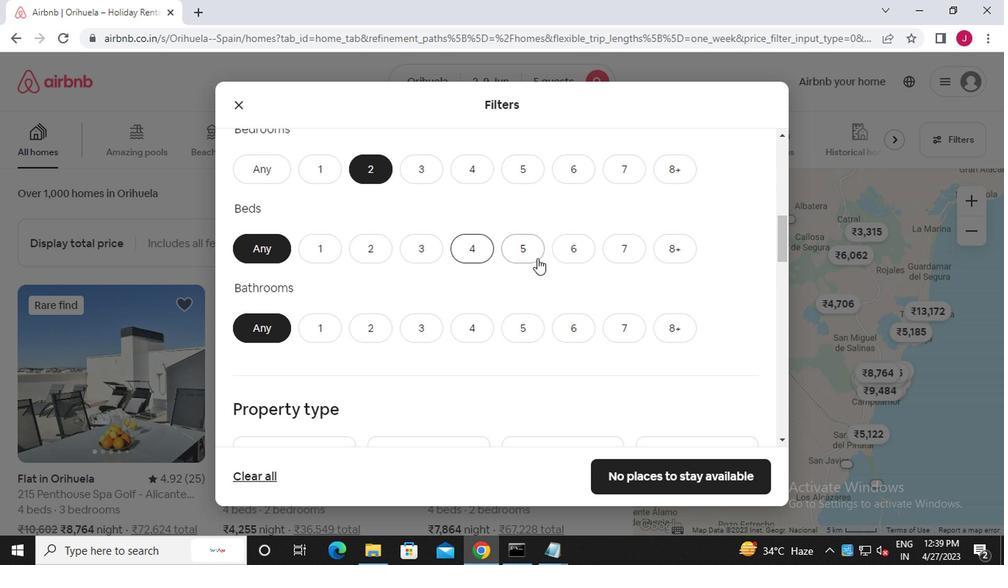 
Action: Mouse moved to (365, 328)
Screenshot: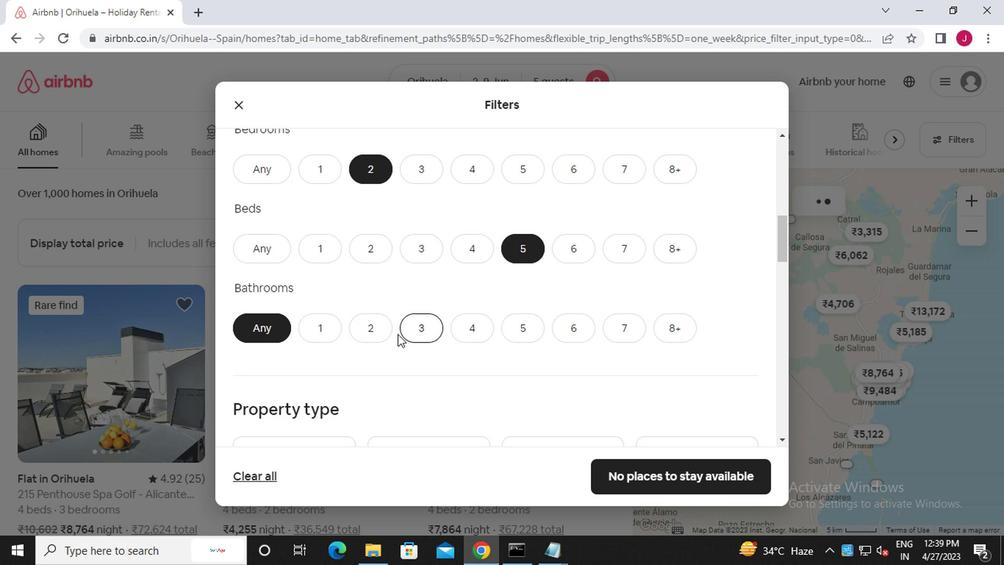 
Action: Mouse pressed left at (365, 328)
Screenshot: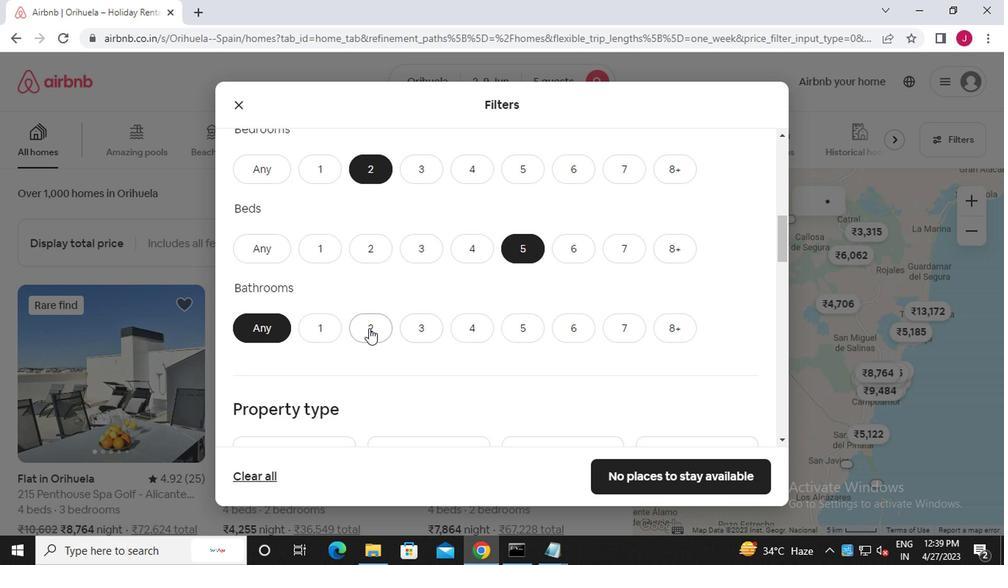 
Action: Mouse moved to (299, 366)
Screenshot: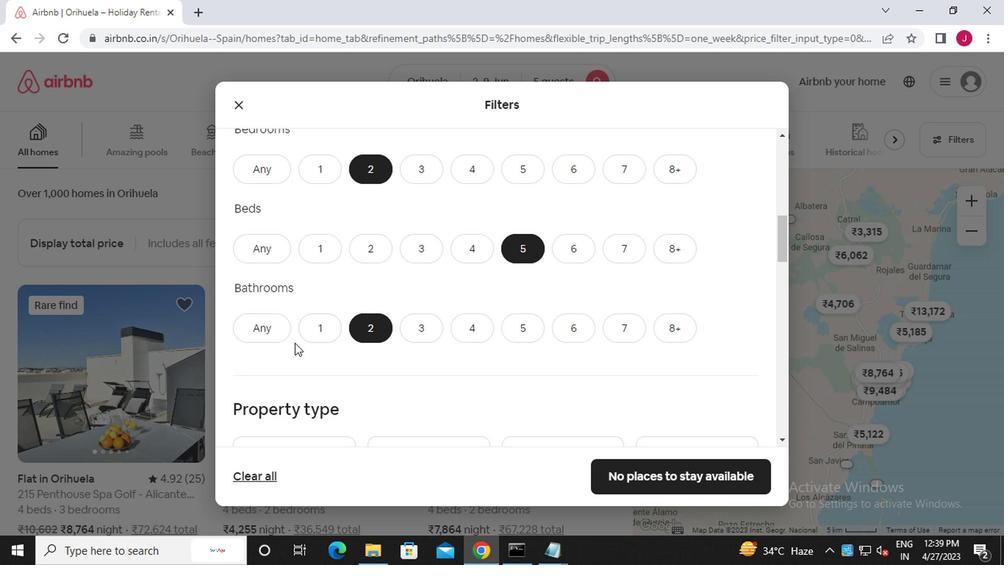 
Action: Mouse scrolled (299, 365) with delta (0, -1)
Screenshot: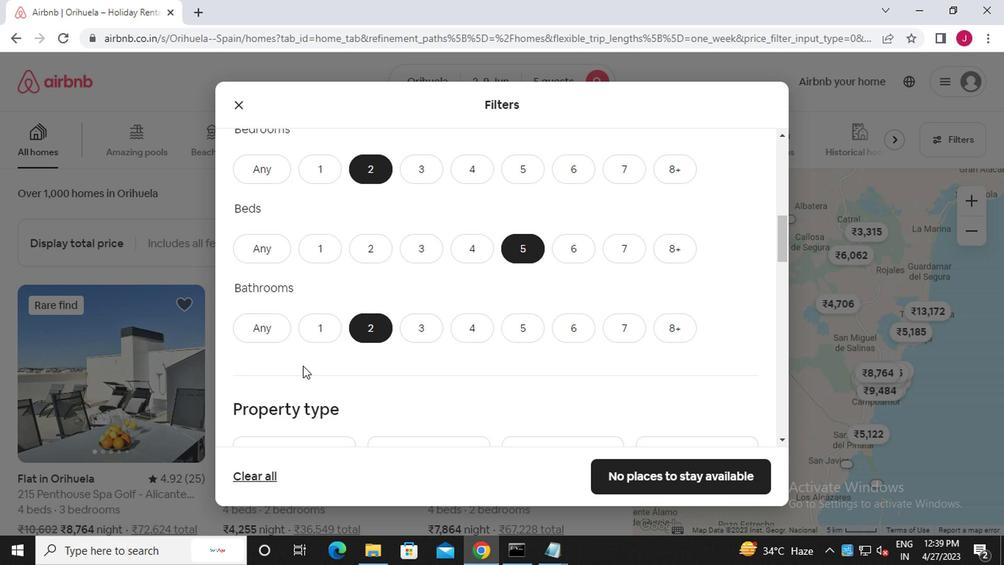 
Action: Mouse scrolled (299, 365) with delta (0, -1)
Screenshot: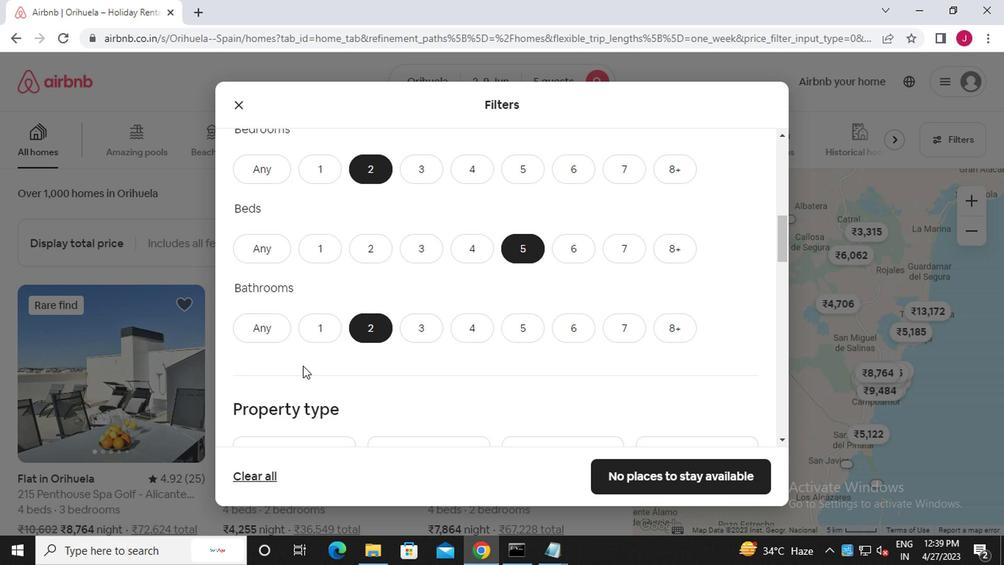 
Action: Mouse scrolled (299, 365) with delta (0, -1)
Screenshot: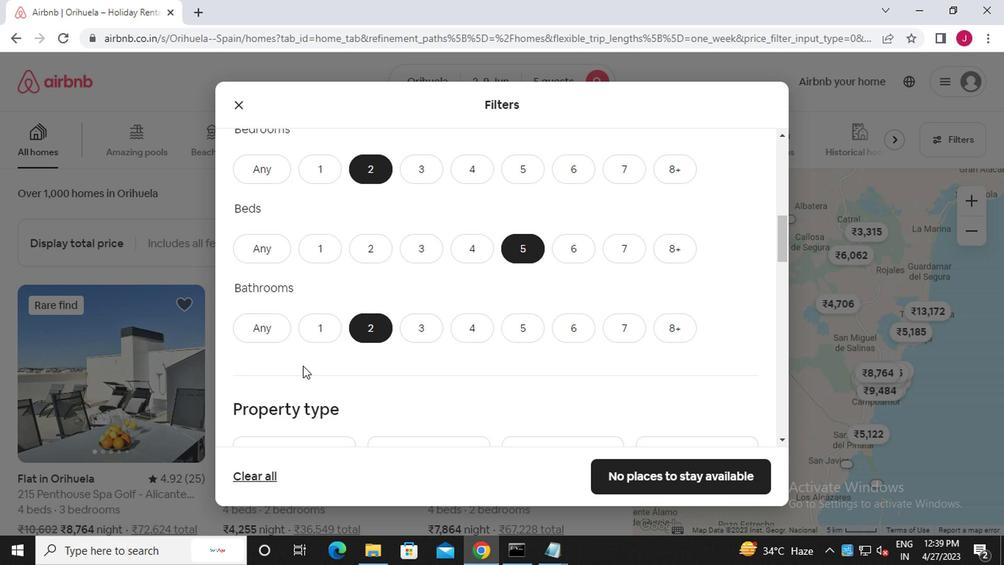 
Action: Mouse moved to (285, 281)
Screenshot: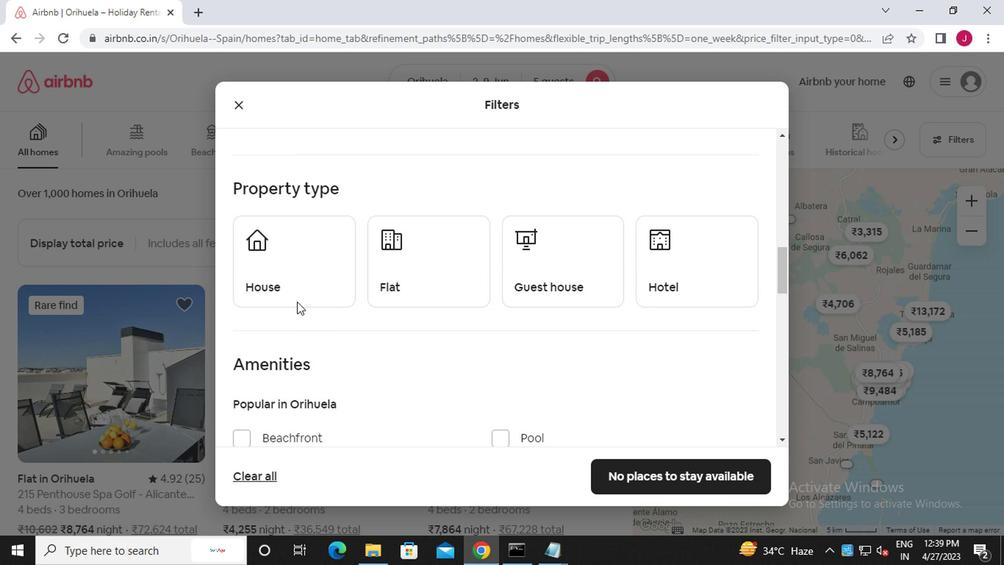 
Action: Mouse pressed left at (285, 281)
Screenshot: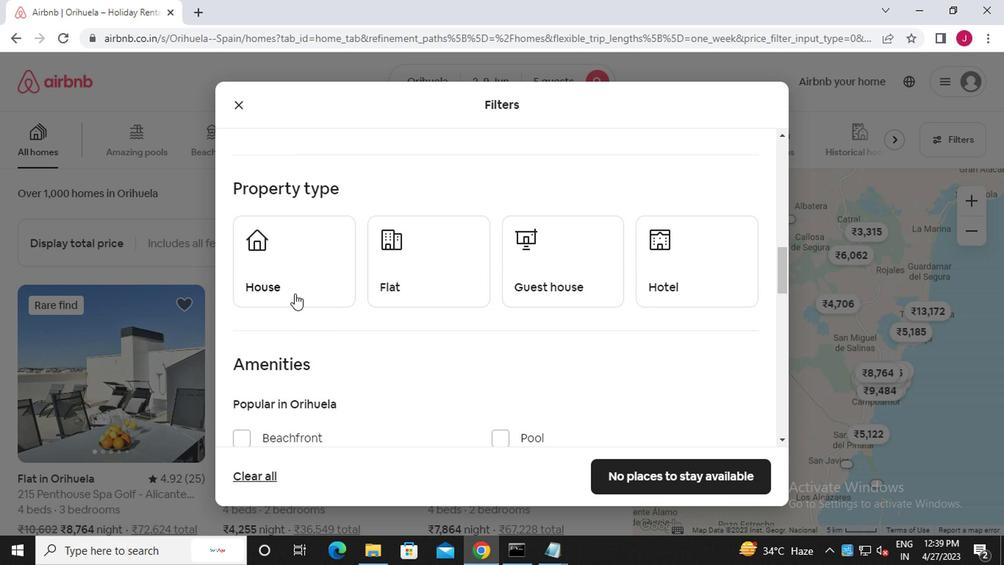 
Action: Mouse moved to (399, 288)
Screenshot: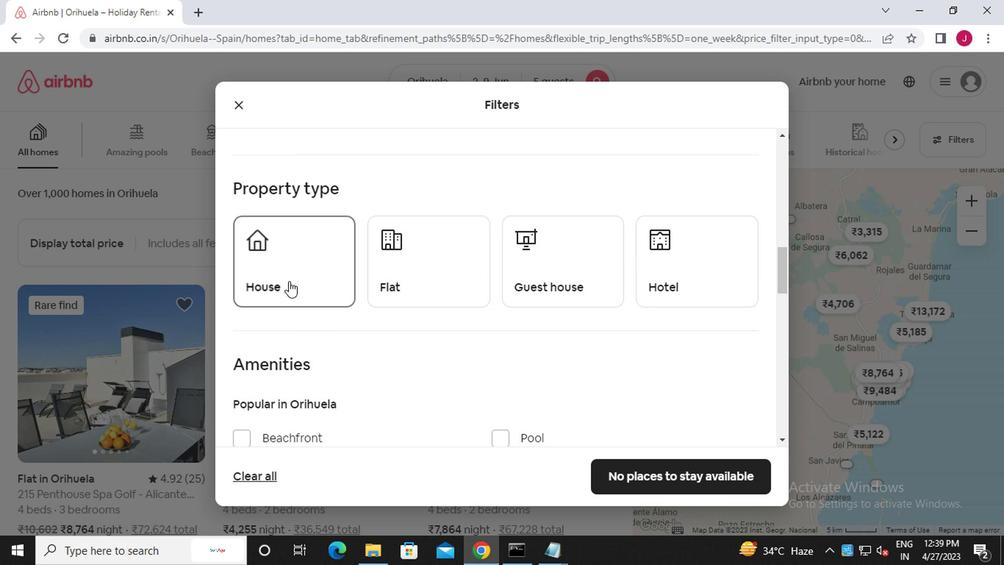 
Action: Mouse pressed left at (399, 288)
Screenshot: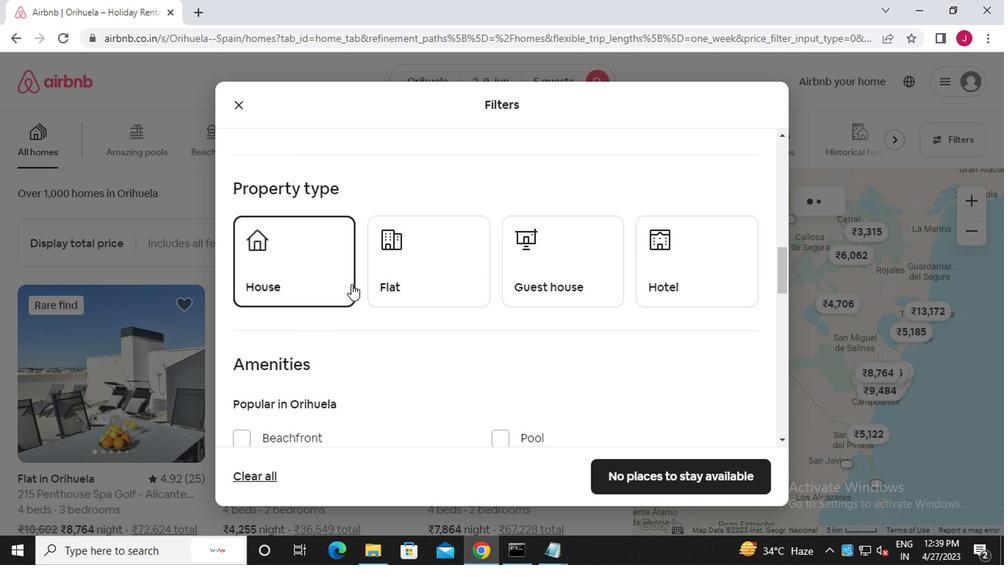 
Action: Mouse moved to (544, 278)
Screenshot: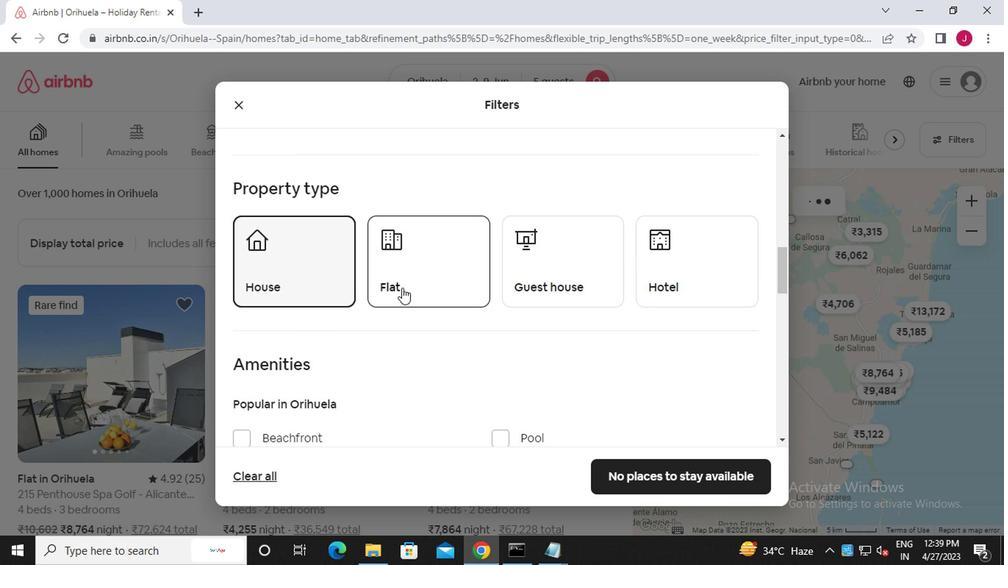 
Action: Mouse pressed left at (544, 278)
Screenshot: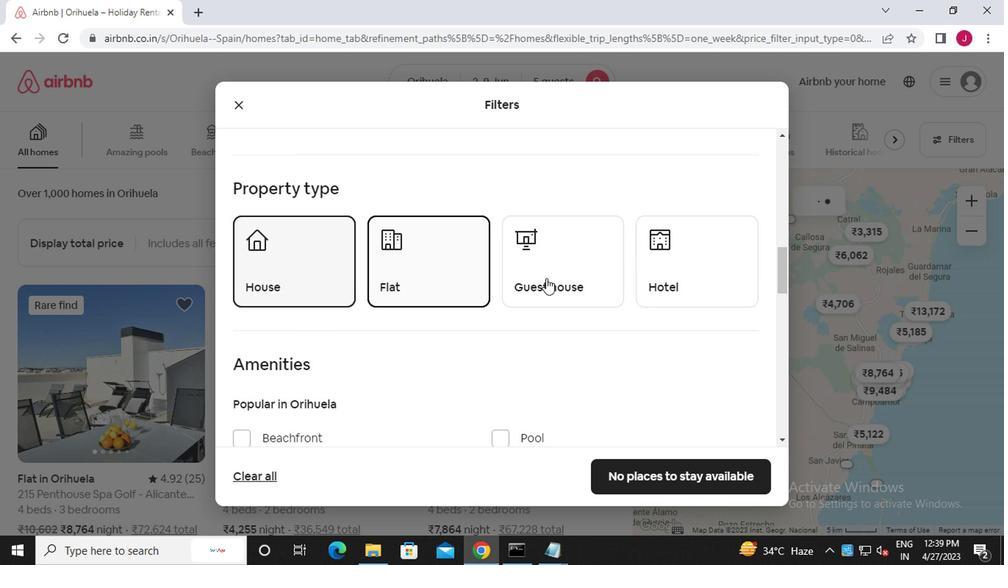 
Action: Mouse scrolled (544, 277) with delta (0, -1)
Screenshot: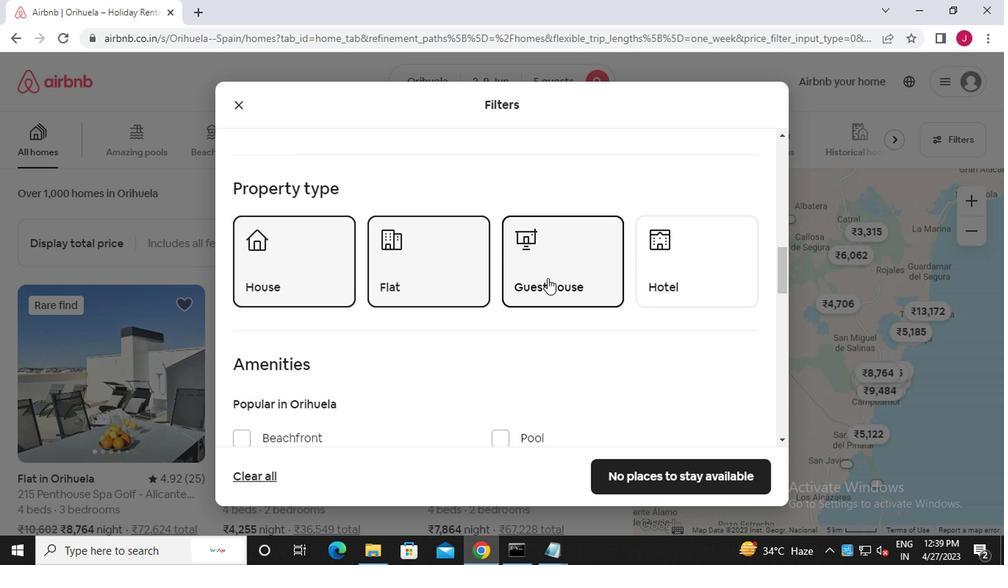 
Action: Mouse scrolled (544, 277) with delta (0, -1)
Screenshot: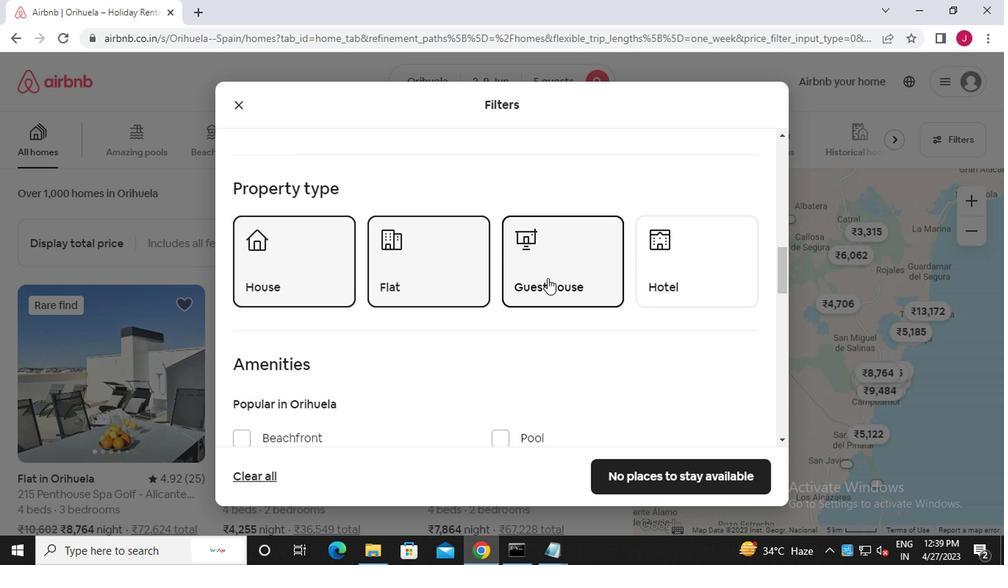 
Action: Mouse moved to (241, 326)
Screenshot: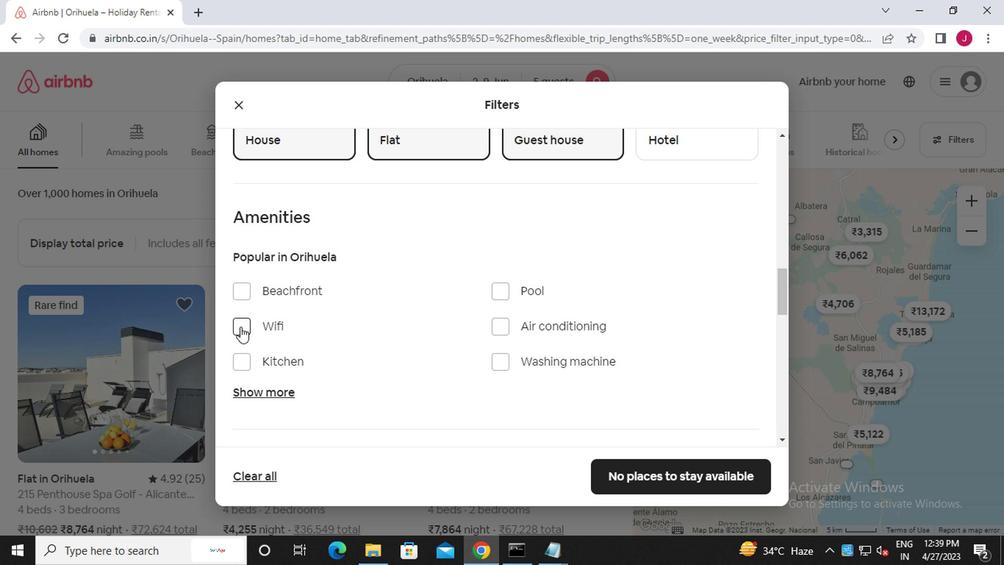 
Action: Mouse pressed left at (241, 326)
Screenshot: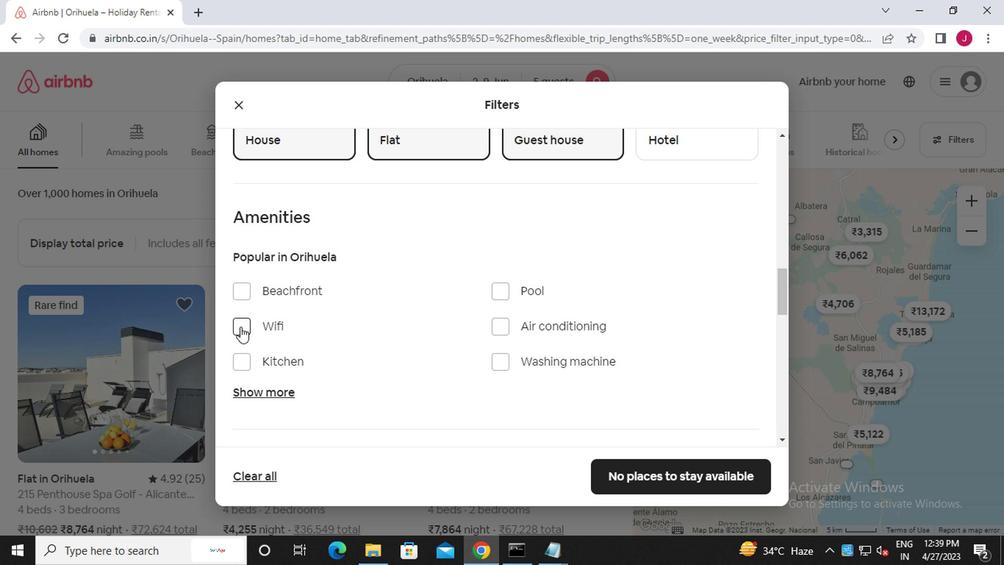 
Action: Mouse moved to (396, 339)
Screenshot: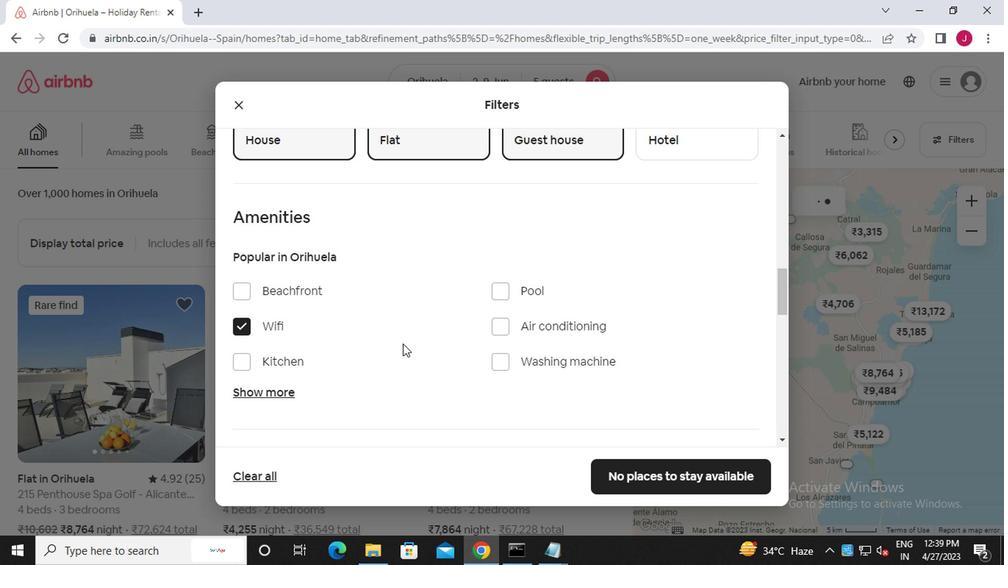 
Action: Mouse scrolled (396, 337) with delta (0, -1)
Screenshot: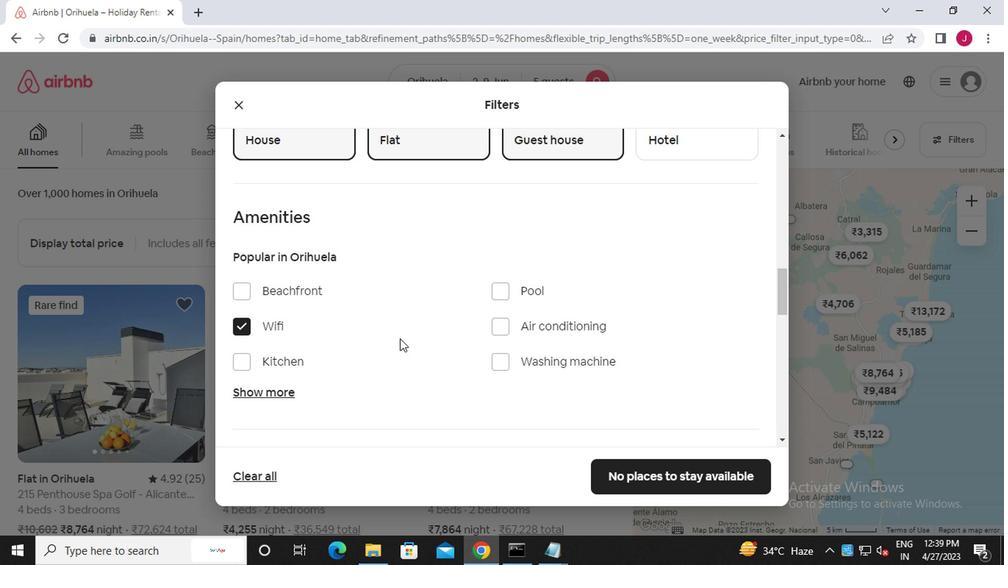 
Action: Mouse scrolled (396, 337) with delta (0, -1)
Screenshot: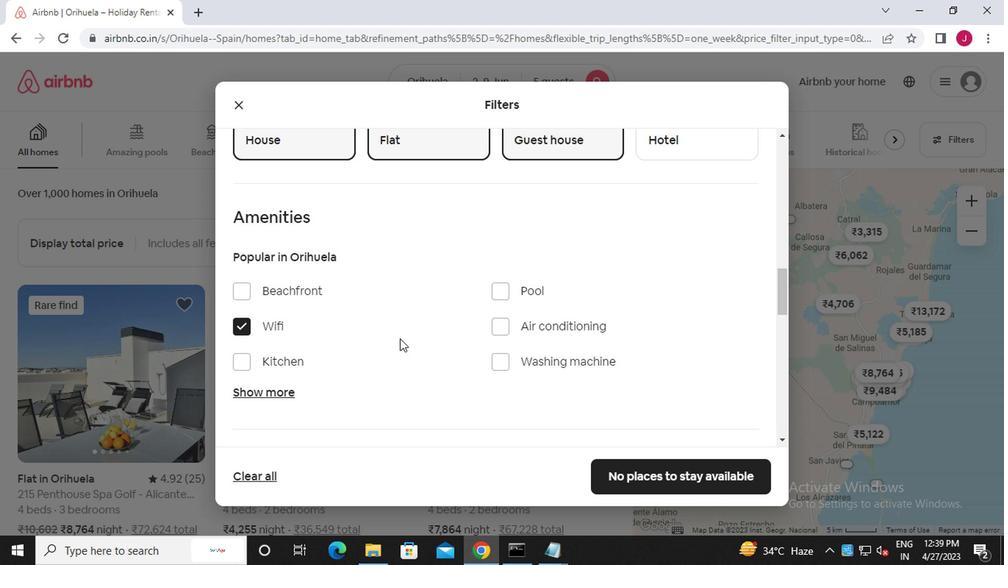 
Action: Mouse scrolled (396, 337) with delta (0, -1)
Screenshot: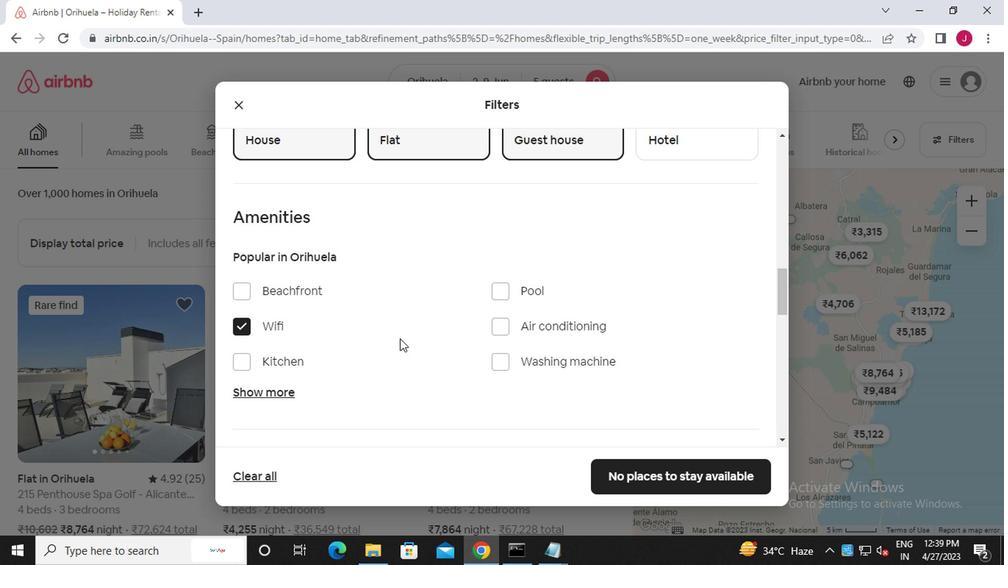 
Action: Mouse scrolled (396, 337) with delta (0, -1)
Screenshot: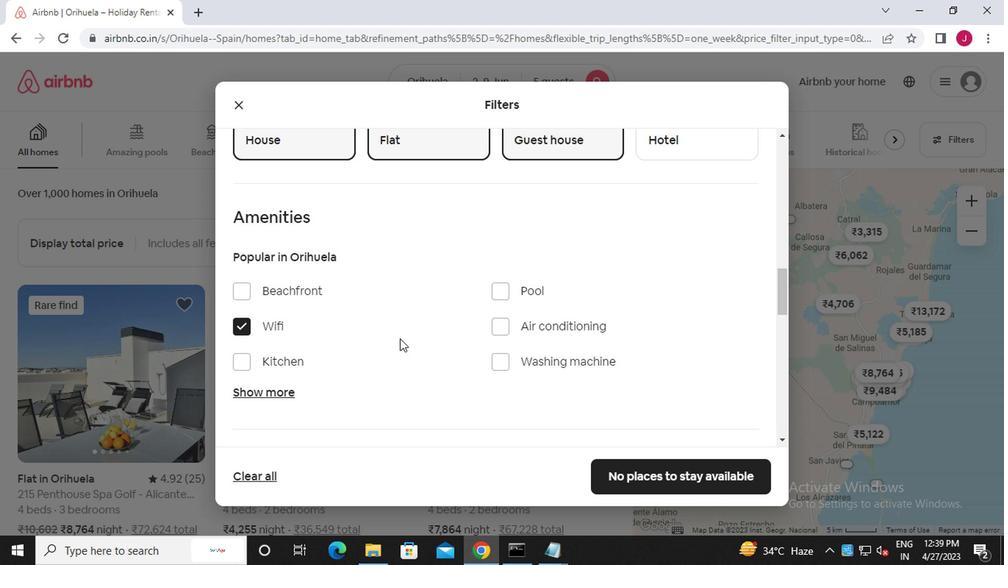 
Action: Mouse scrolled (396, 337) with delta (0, -1)
Screenshot: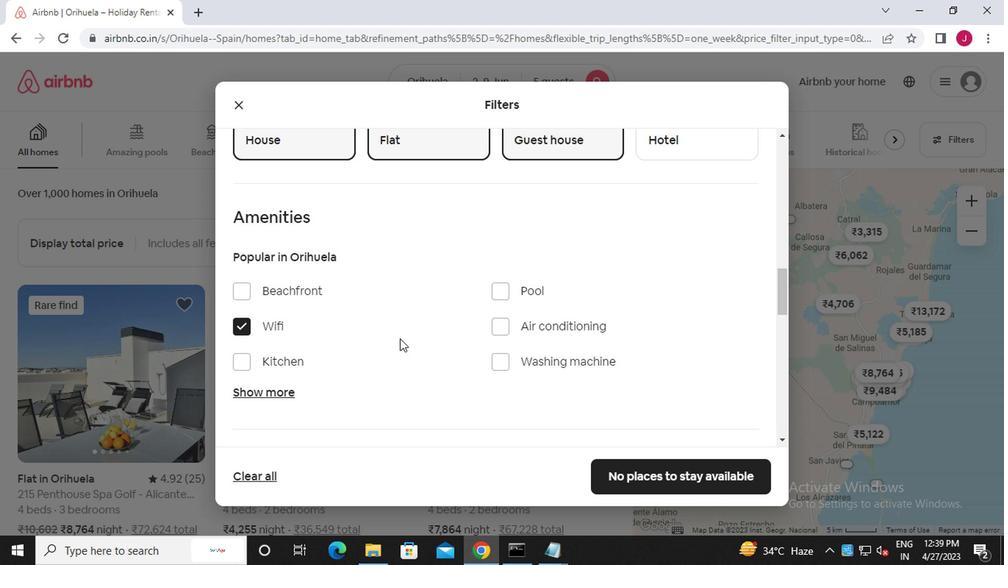 
Action: Mouse moved to (723, 202)
Screenshot: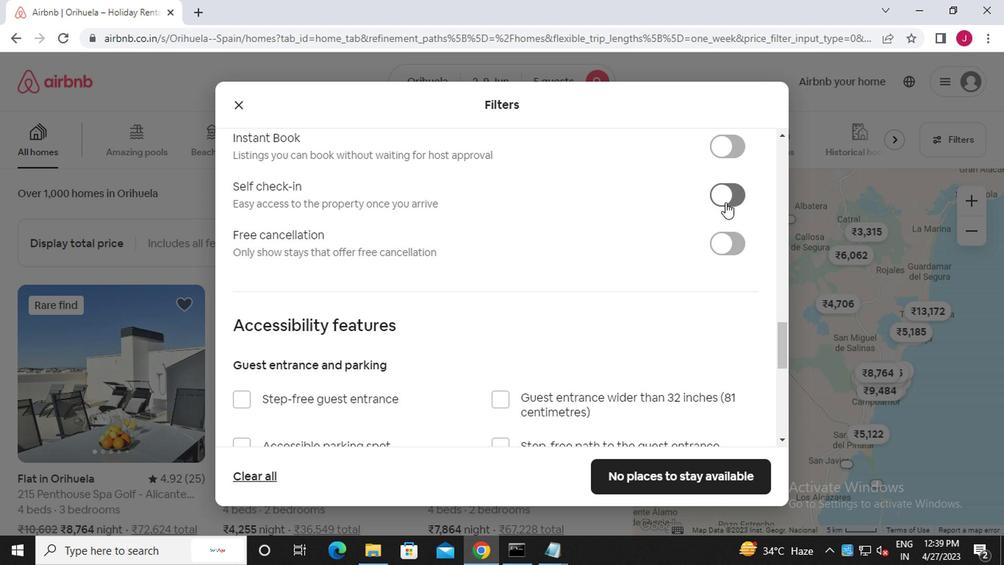 
Action: Mouse pressed left at (723, 202)
Screenshot: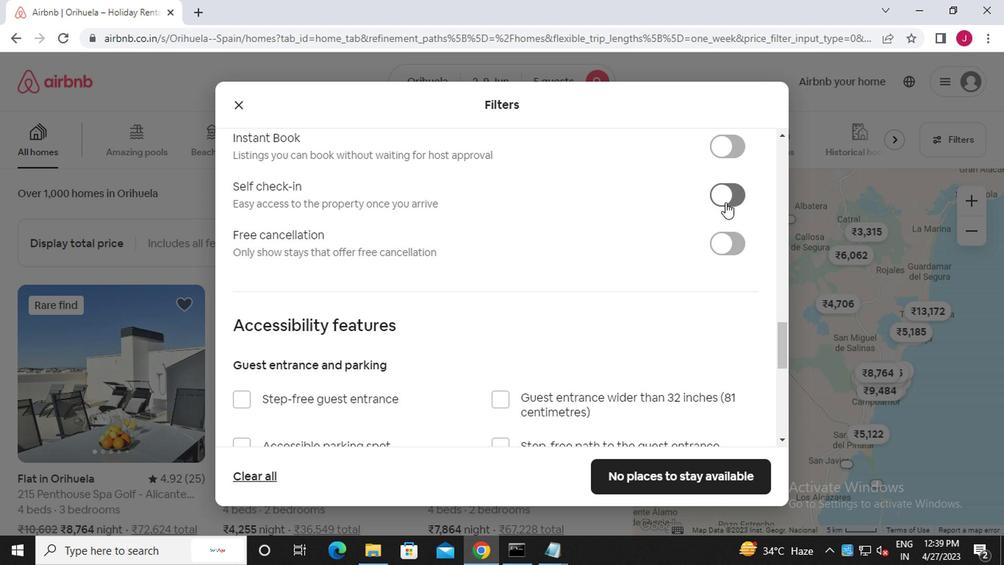 
Action: Mouse moved to (443, 287)
Screenshot: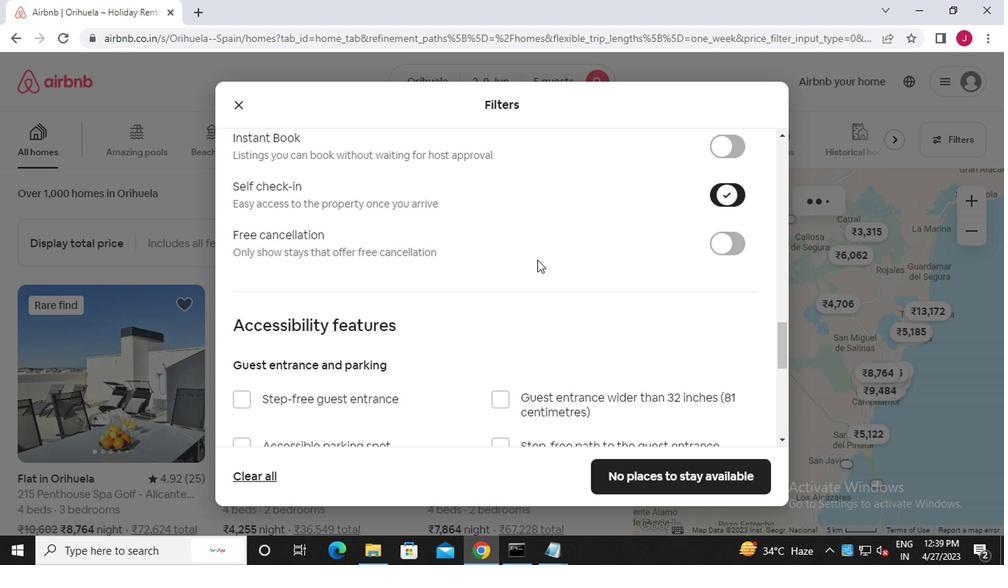 
Action: Mouse scrolled (443, 286) with delta (0, -1)
Screenshot: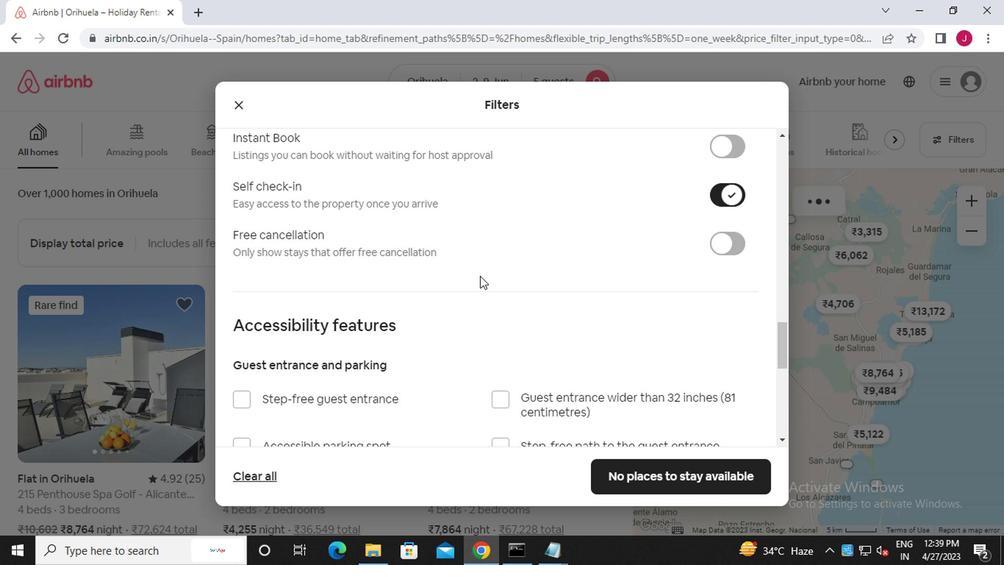 
Action: Mouse scrolled (443, 286) with delta (0, -1)
Screenshot: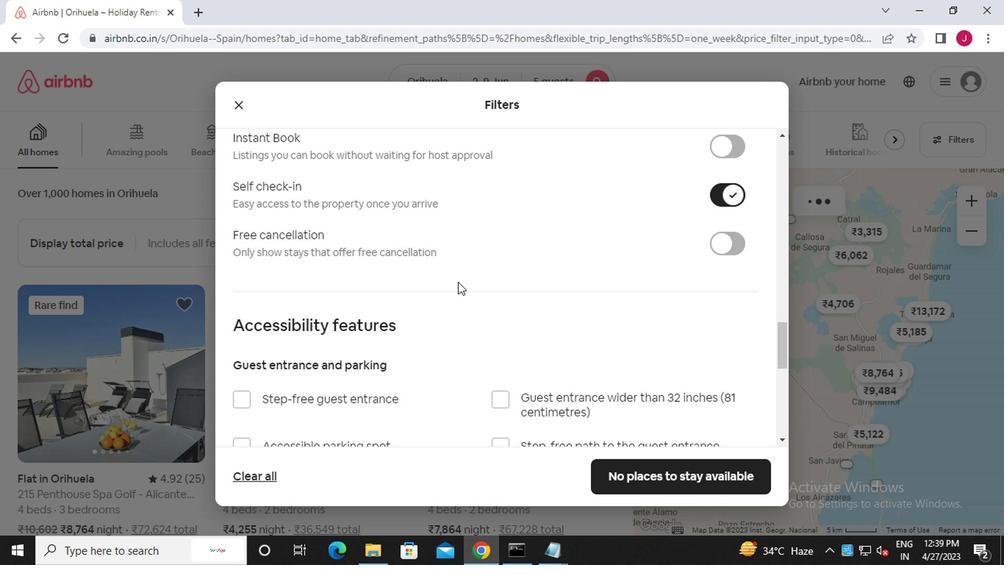 
Action: Mouse moved to (443, 288)
Screenshot: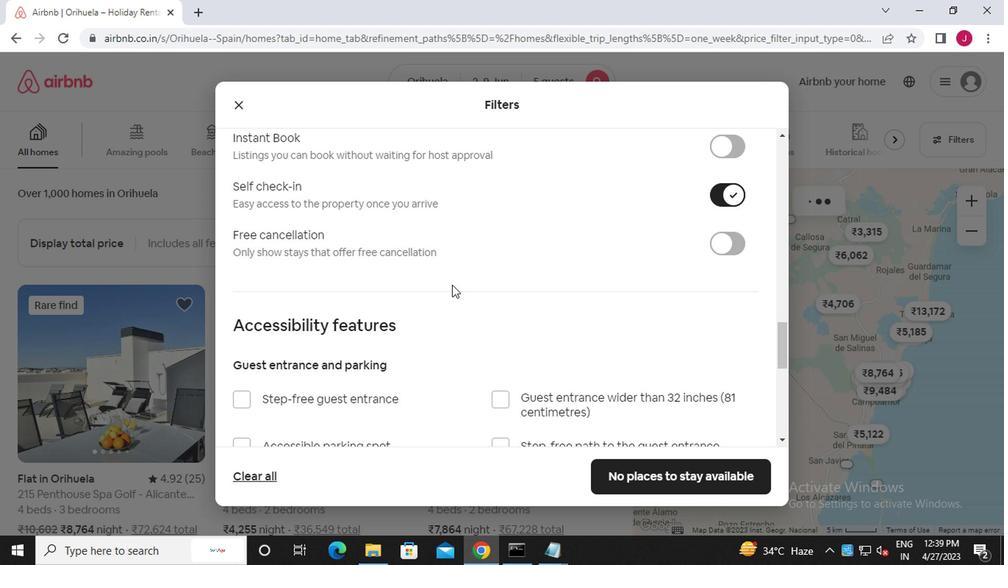 
Action: Mouse scrolled (443, 287) with delta (0, 0)
Screenshot: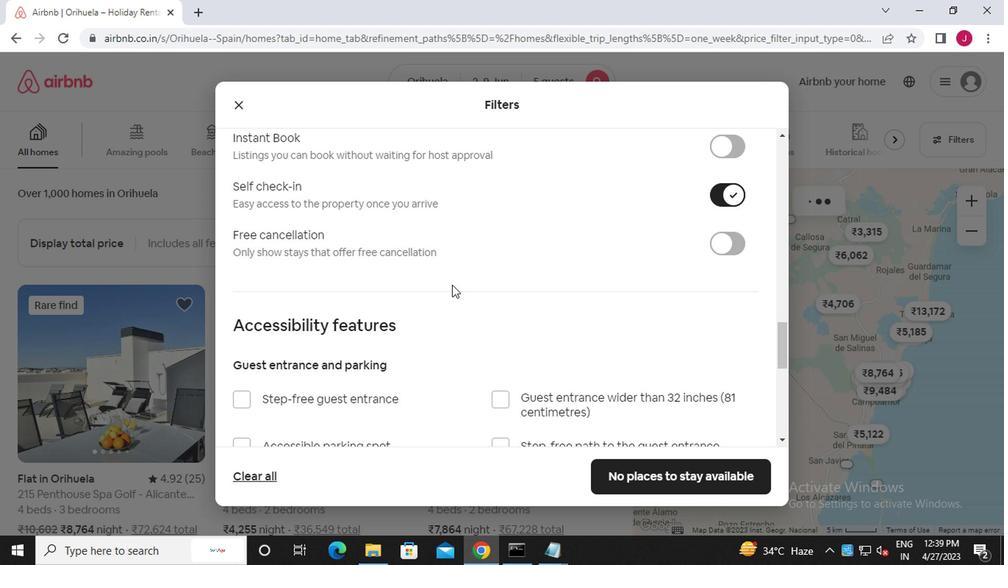 
Action: Mouse moved to (443, 288)
Screenshot: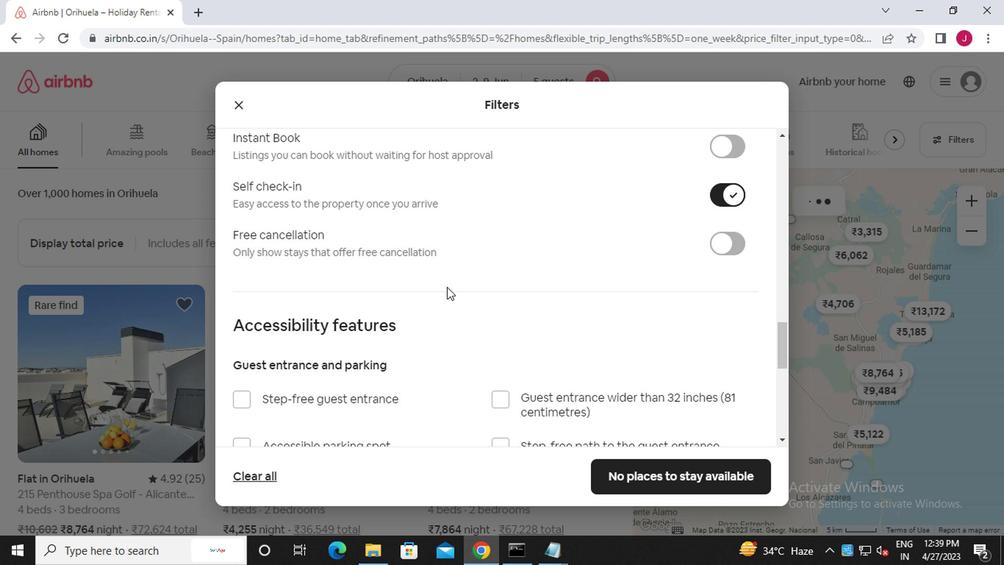 
Action: Mouse scrolled (443, 288) with delta (0, 0)
Screenshot: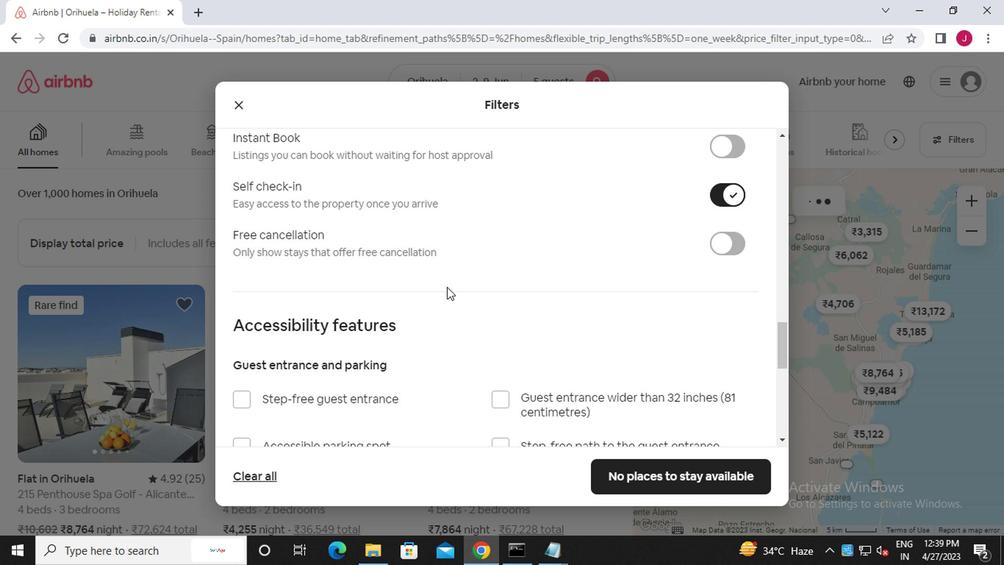 
Action: Mouse moved to (442, 290)
Screenshot: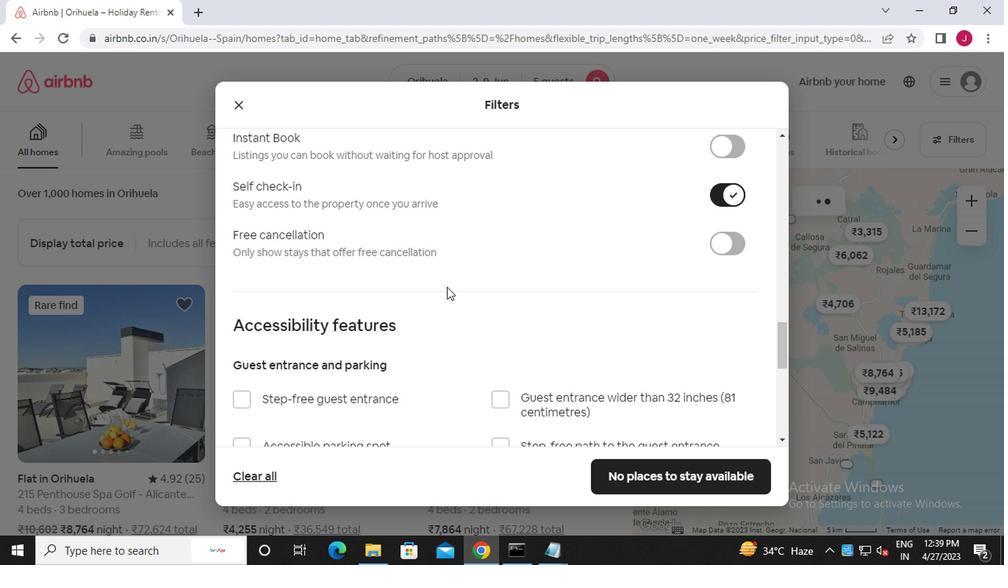 
Action: Mouse scrolled (442, 289) with delta (0, 0)
Screenshot: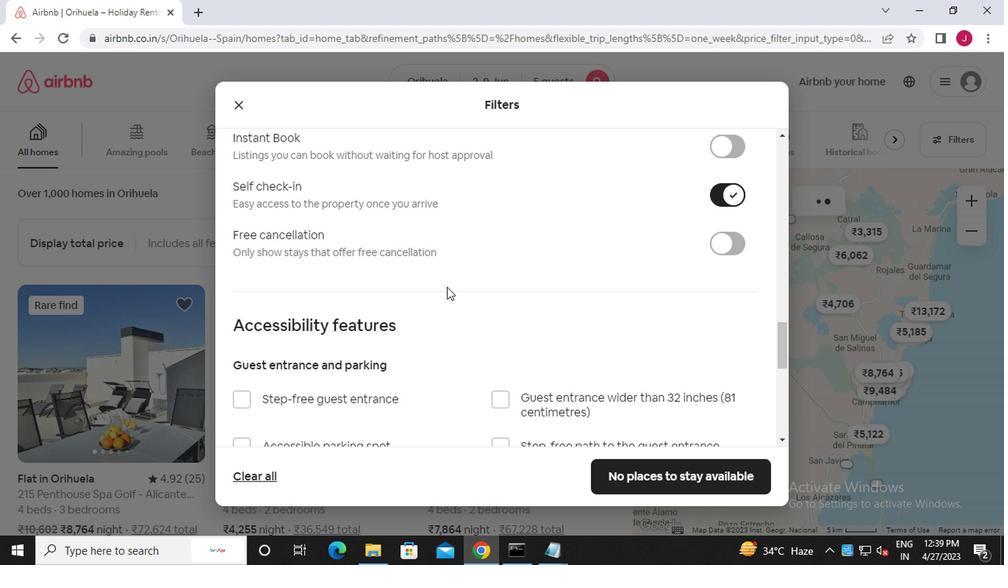 
Action: Mouse moved to (376, 359)
Screenshot: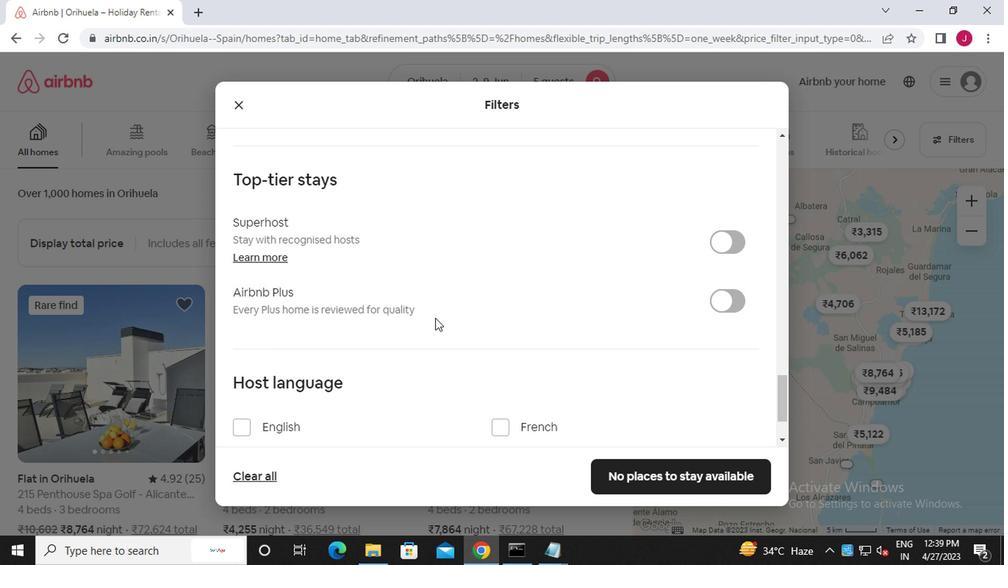 
Action: Mouse scrolled (376, 359) with delta (0, 0)
Screenshot: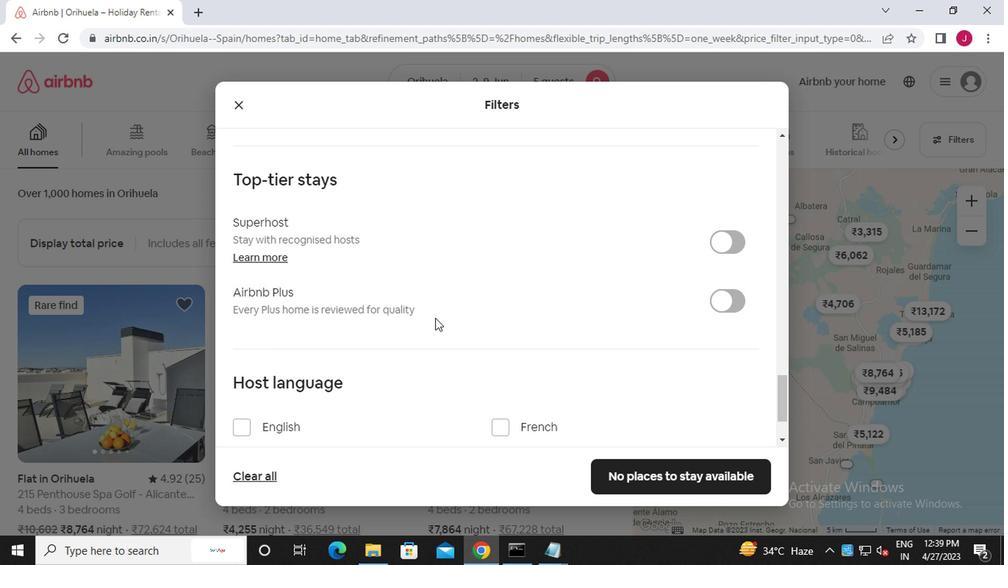 
Action: Mouse moved to (367, 363)
Screenshot: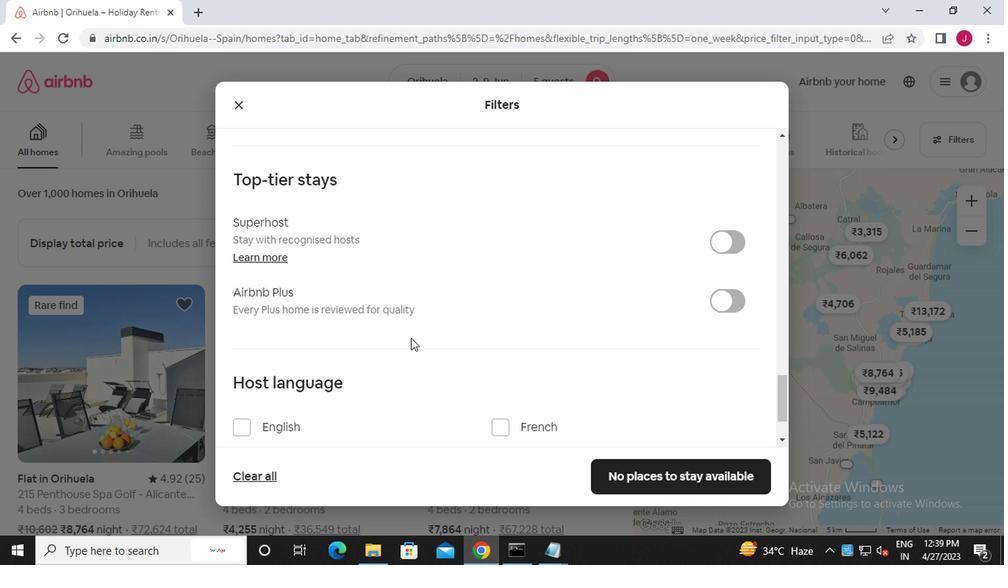 
Action: Mouse scrolled (367, 363) with delta (0, 0)
Screenshot: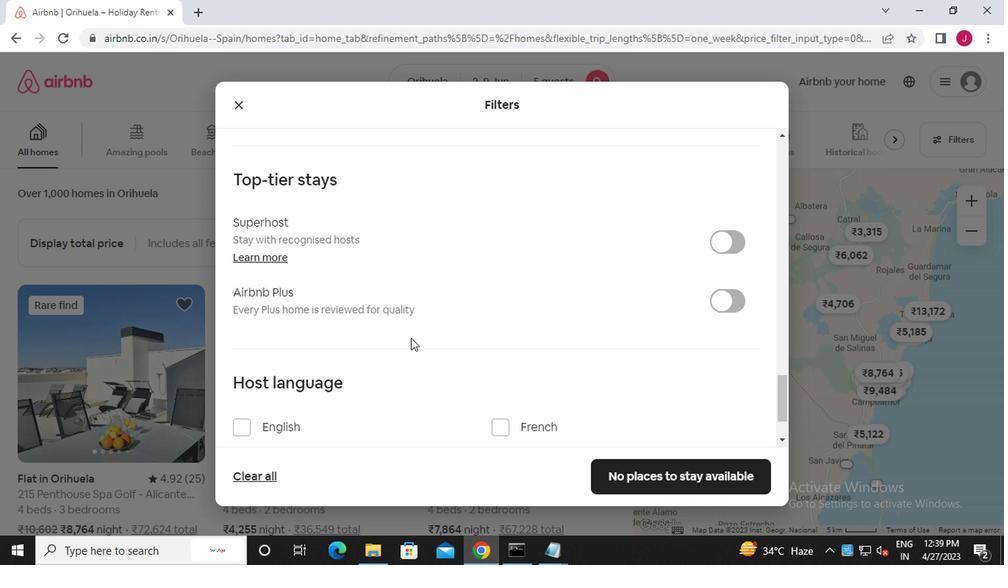 
Action: Mouse moved to (359, 366)
Screenshot: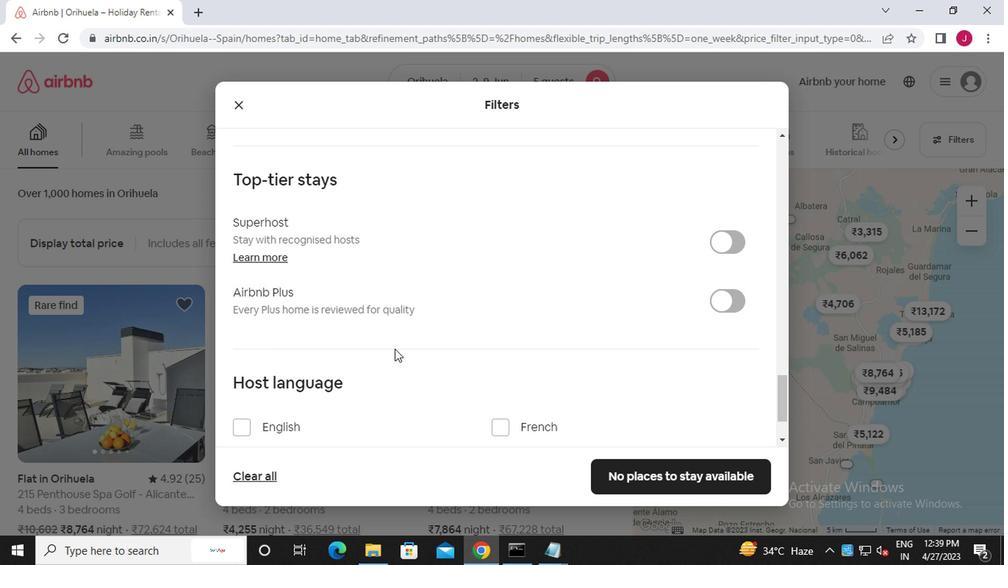 
Action: Mouse scrolled (359, 365) with delta (0, -1)
Screenshot: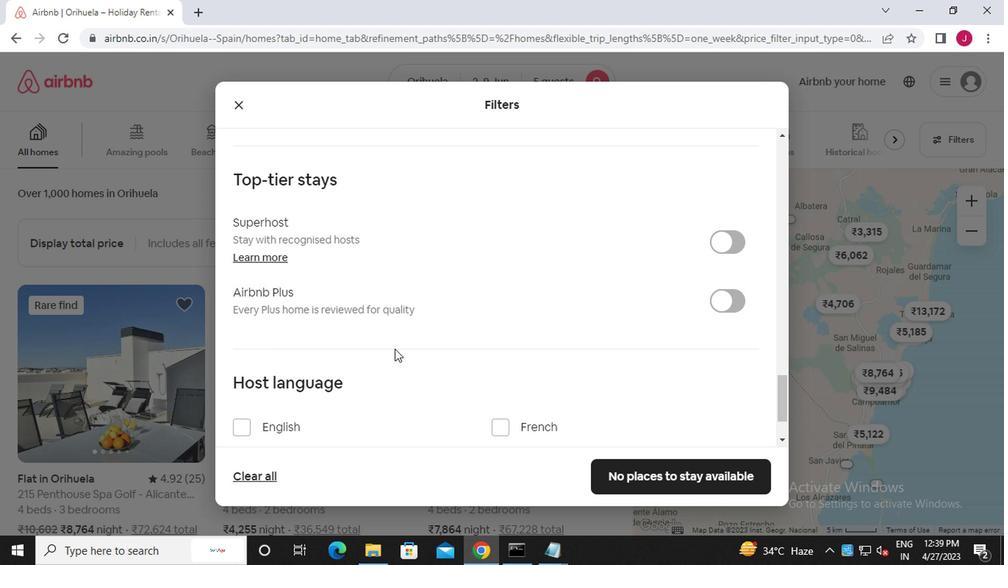 
Action: Mouse moved to (244, 344)
Screenshot: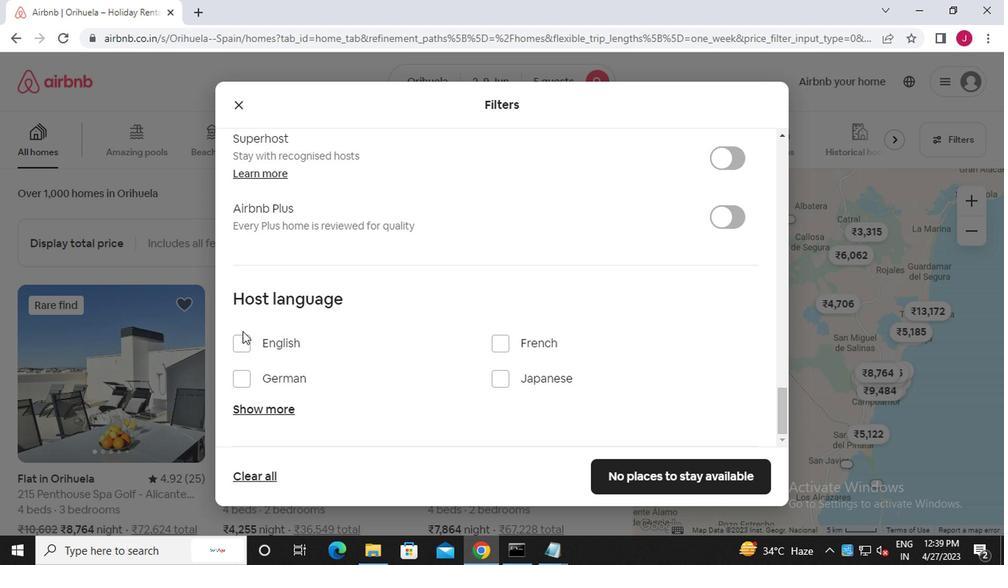 
Action: Mouse pressed left at (244, 344)
Screenshot: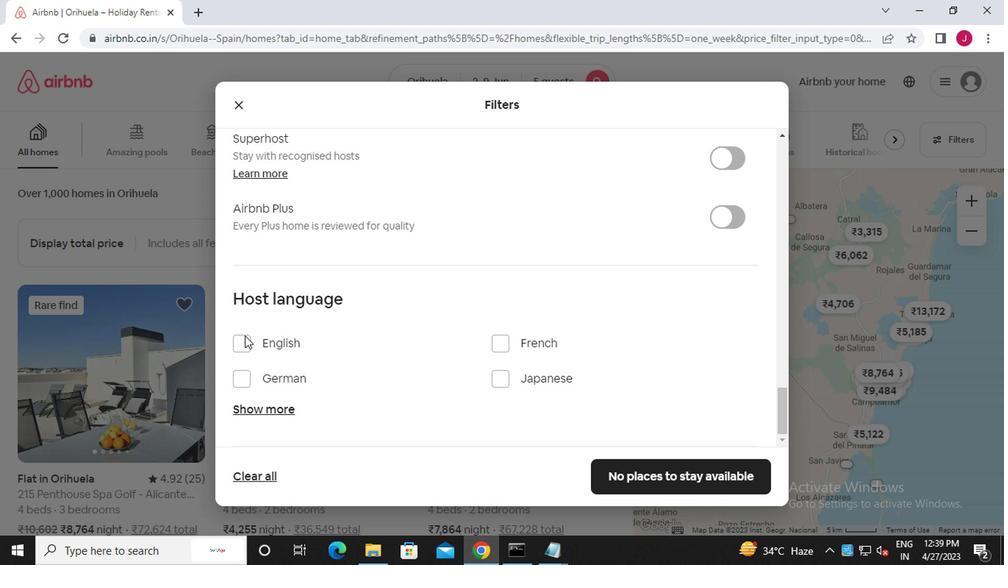 
Action: Mouse moved to (645, 474)
Screenshot: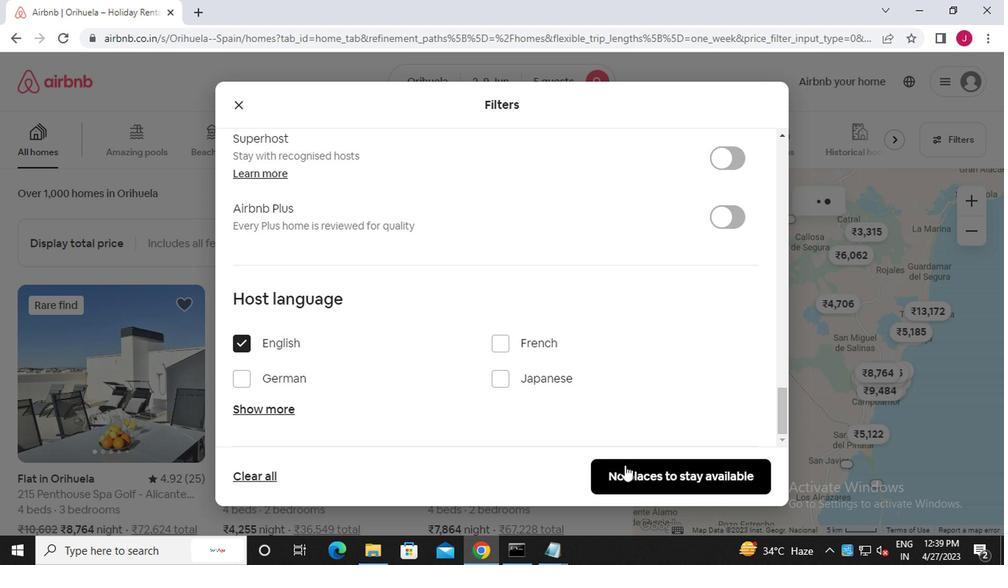 
Action: Mouse pressed left at (645, 474)
Screenshot: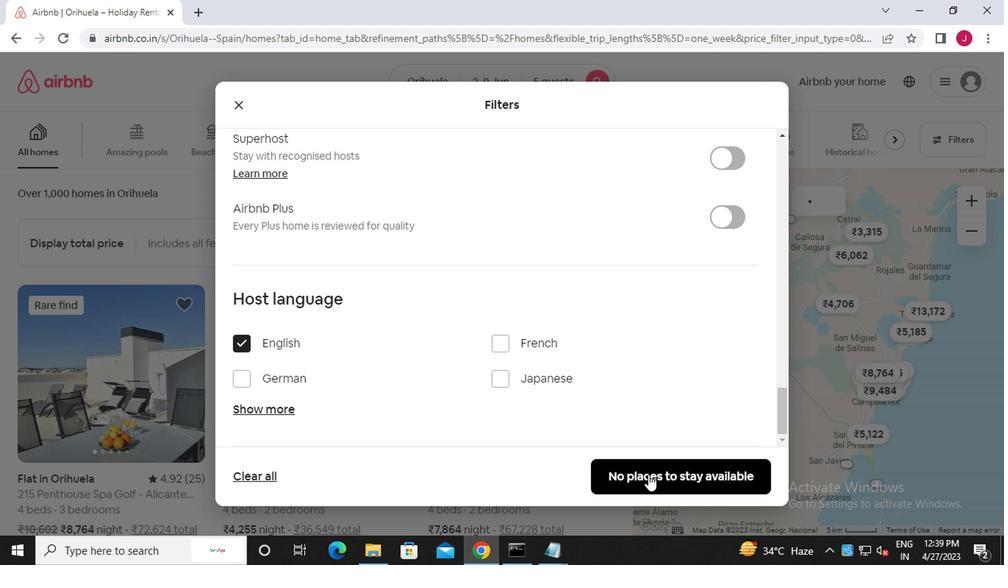 
Action: Mouse moved to (640, 474)
Screenshot: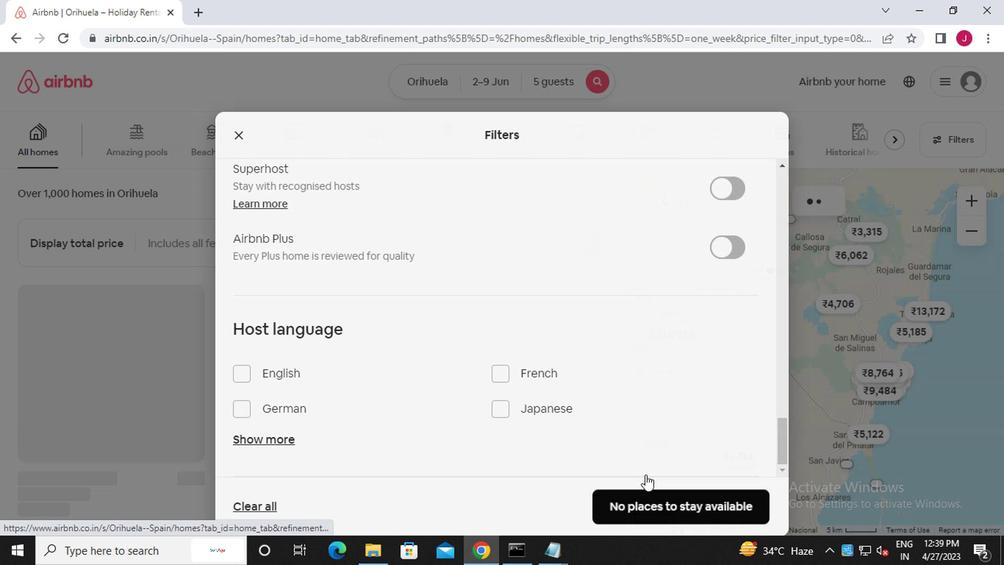 
